Task: Look for space in Pilkhua, India from 12th  August, 2023 to 15th August, 2023 for 3 adults in price range Rs.12000 to Rs.16000. Place can be entire place with 2 bedrooms having 3 beds and 1 bathroom. Property type can be house, flat, guest house. Booking option can be shelf check-in. Required host language is English.
Action: Mouse moved to (352, 101)
Screenshot: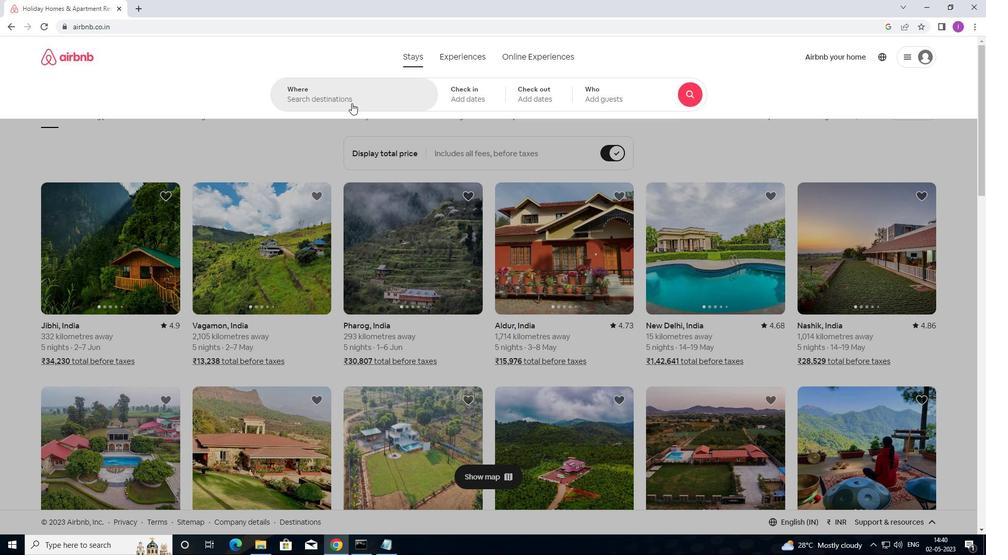 
Action: Mouse pressed left at (352, 101)
Screenshot: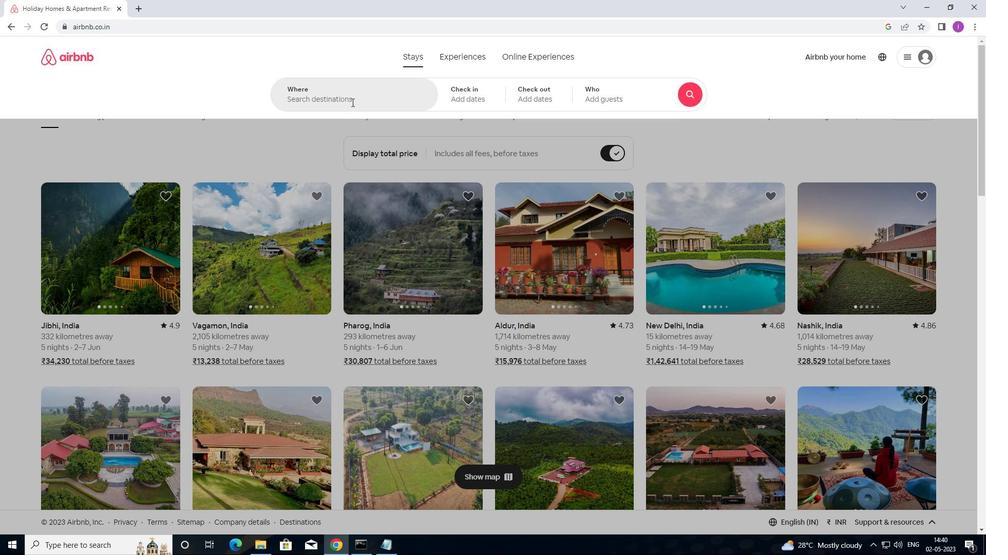 
Action: Mouse moved to (352, 115)
Screenshot: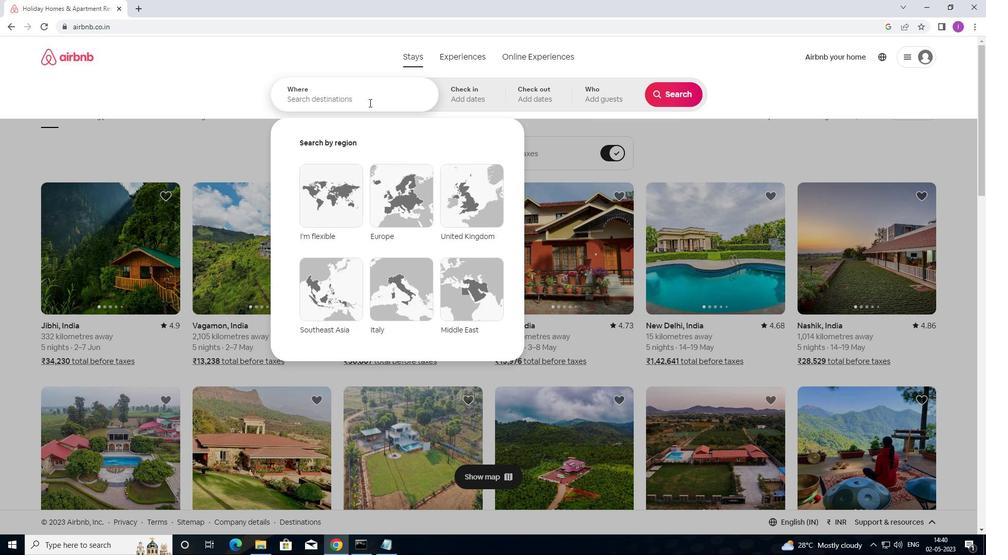 
Action: Key pressed <Key.shift>PILKHUA,<Key.shift><Key.shift><Key.shift><Key.shift><Key.shift><Key.shift><Key.shift><Key.shift><Key.shift><Key.shift><Key.shift><Key.shift>INDIA
Screenshot: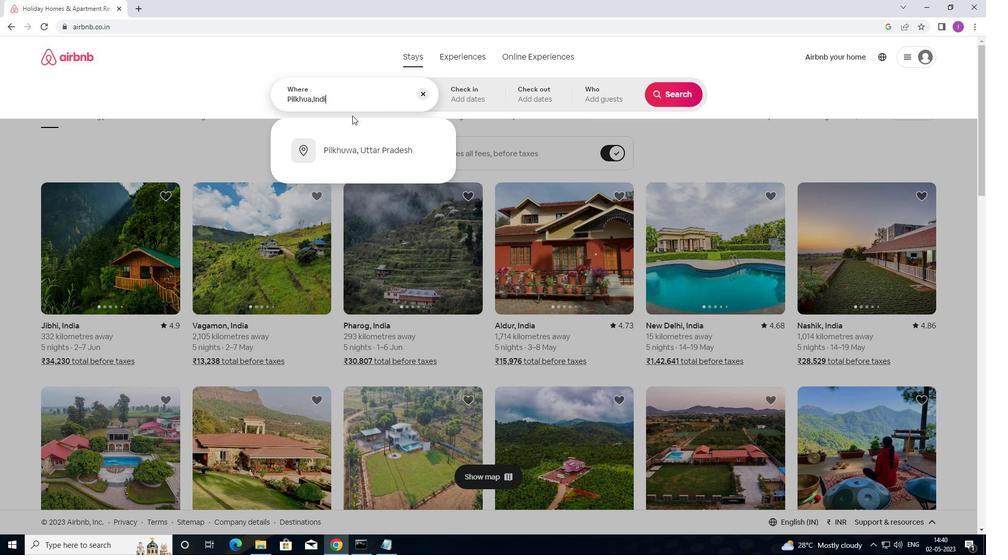 
Action: Mouse moved to (488, 99)
Screenshot: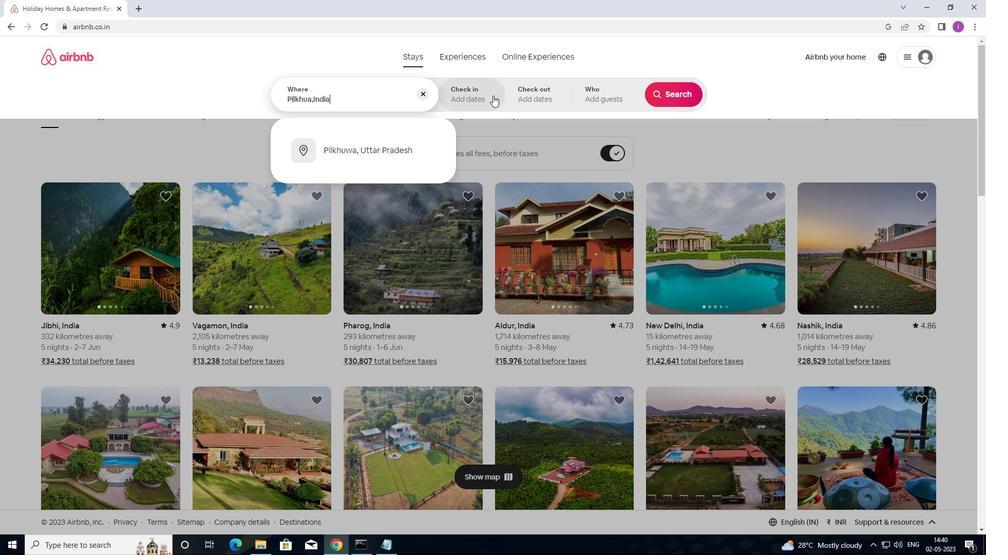 
Action: Mouse pressed left at (488, 99)
Screenshot: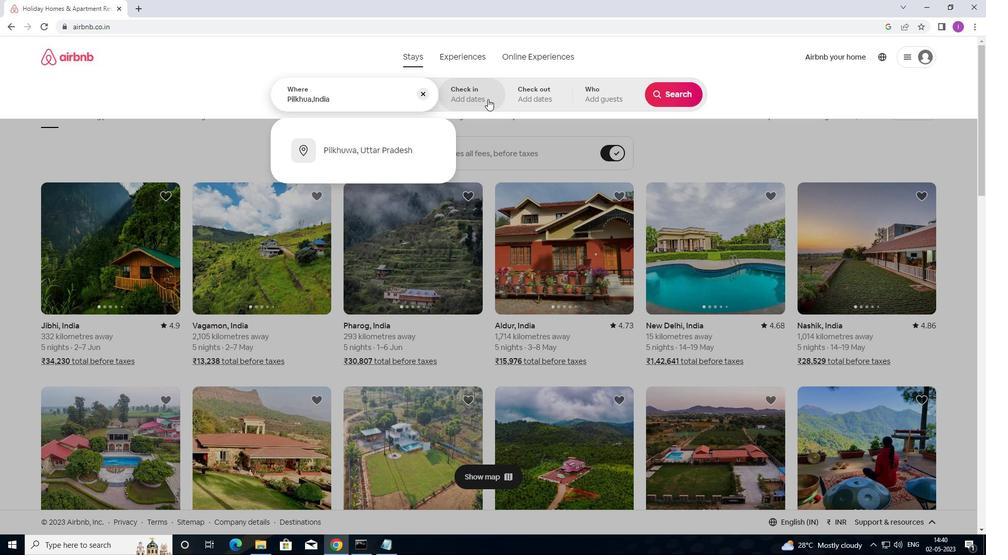 
Action: Mouse moved to (667, 161)
Screenshot: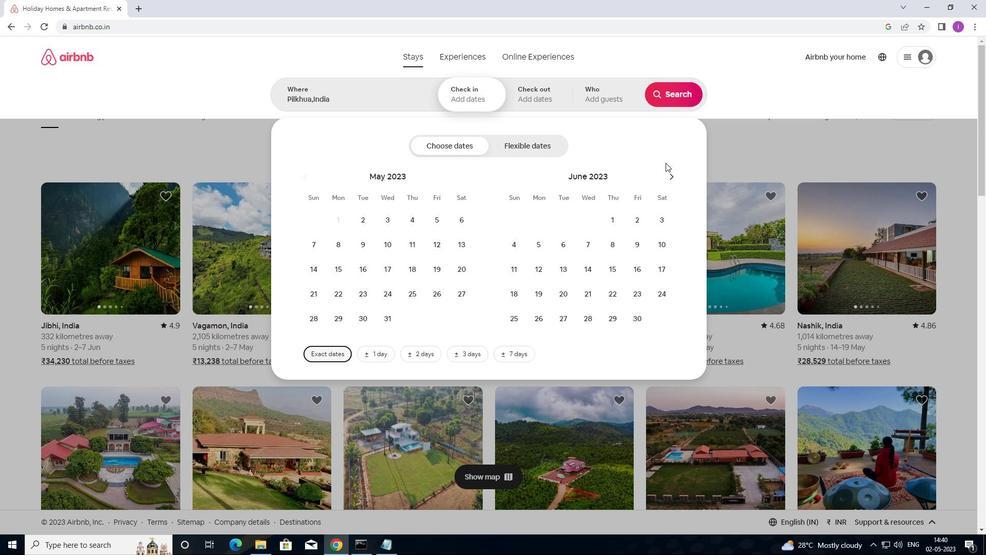 
Action: Mouse pressed left at (667, 161)
Screenshot: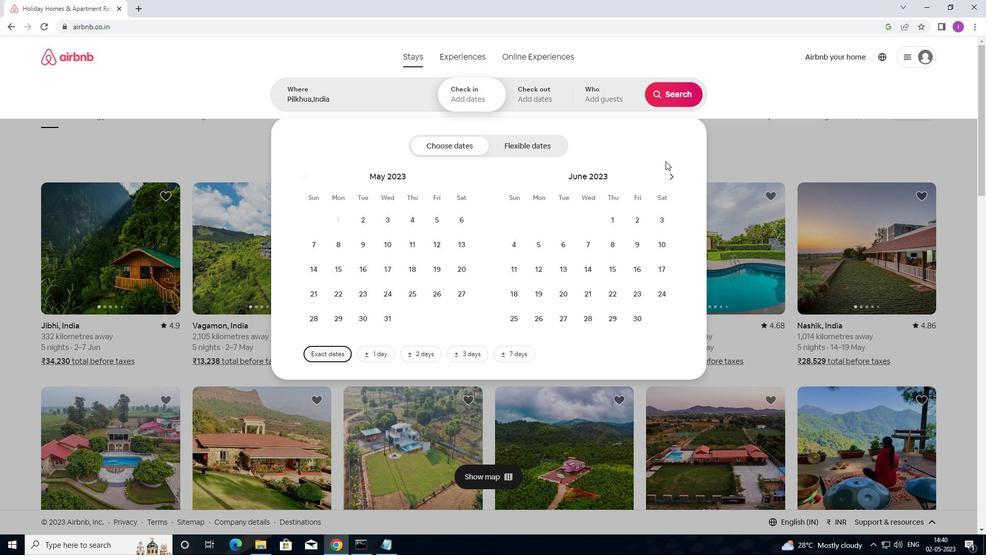 
Action: Mouse moved to (668, 175)
Screenshot: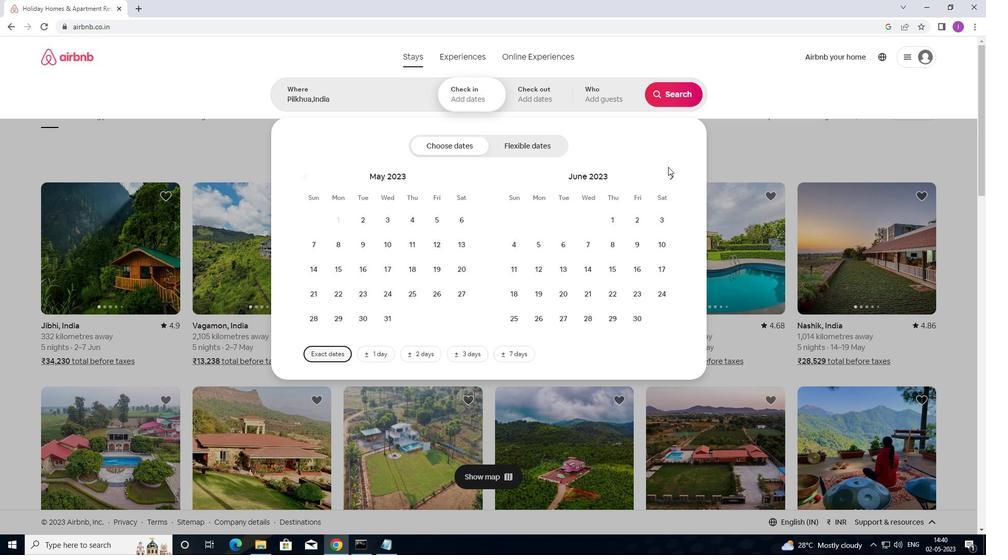 
Action: Mouse pressed left at (668, 175)
Screenshot: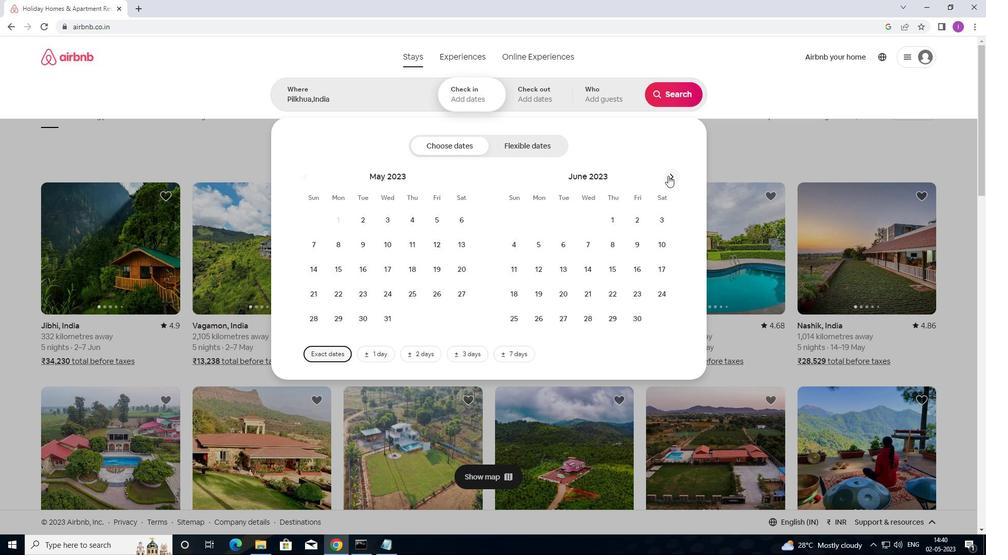 
Action: Mouse pressed left at (668, 175)
Screenshot: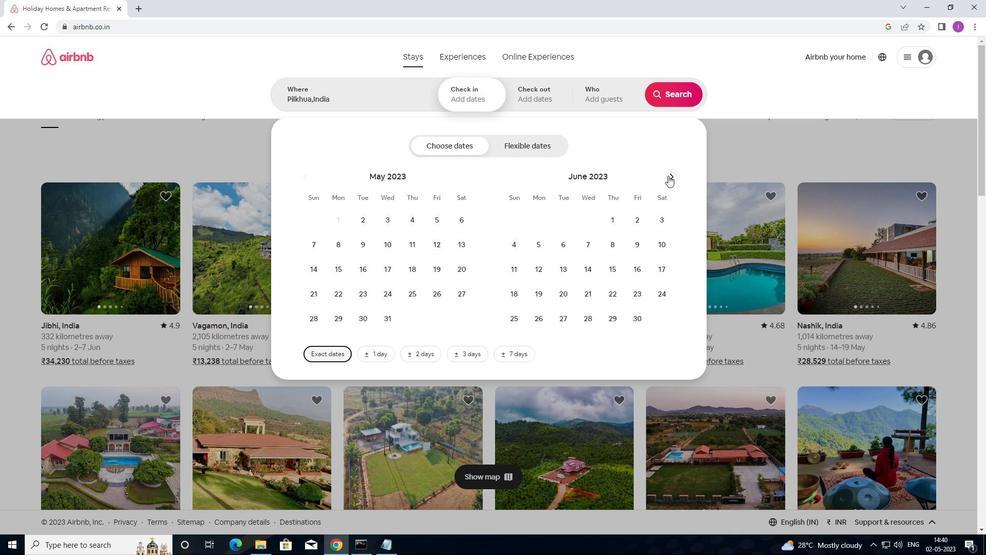 
Action: Mouse pressed left at (668, 175)
Screenshot: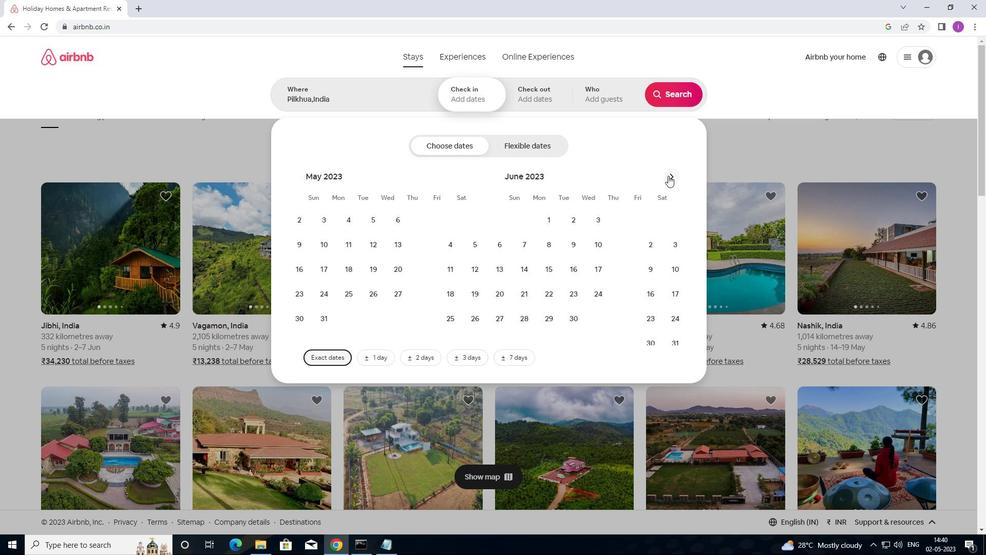 
Action: Mouse moved to (662, 242)
Screenshot: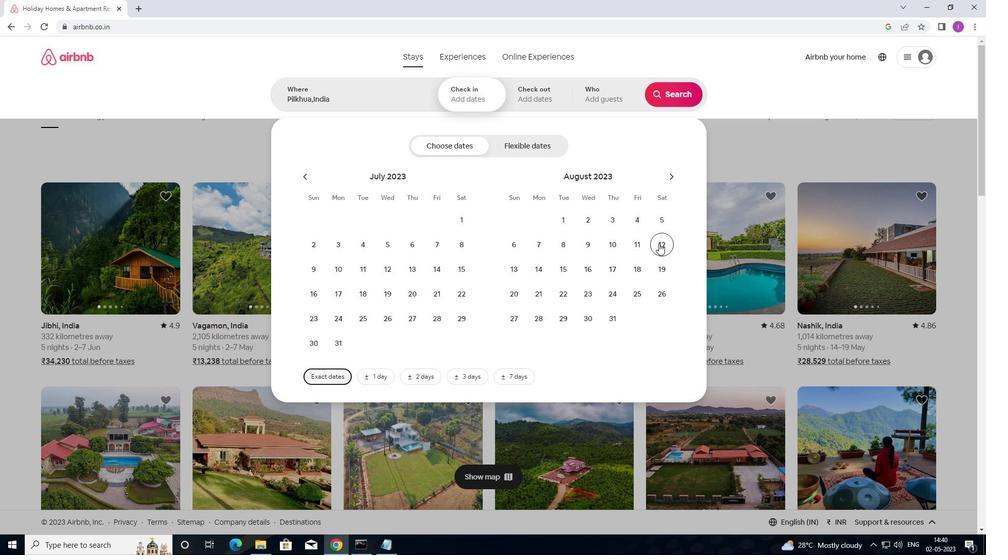 
Action: Mouse pressed left at (662, 242)
Screenshot: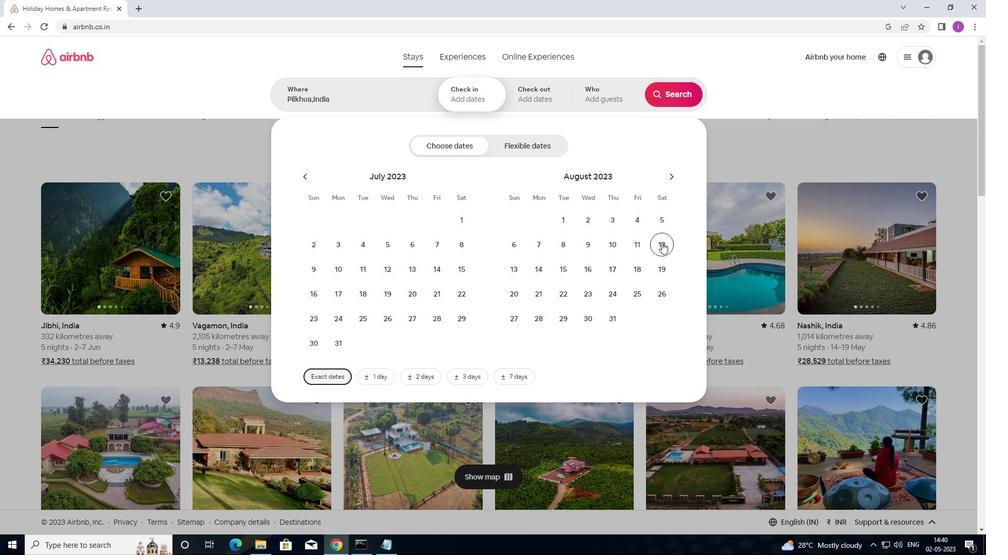 
Action: Mouse moved to (561, 268)
Screenshot: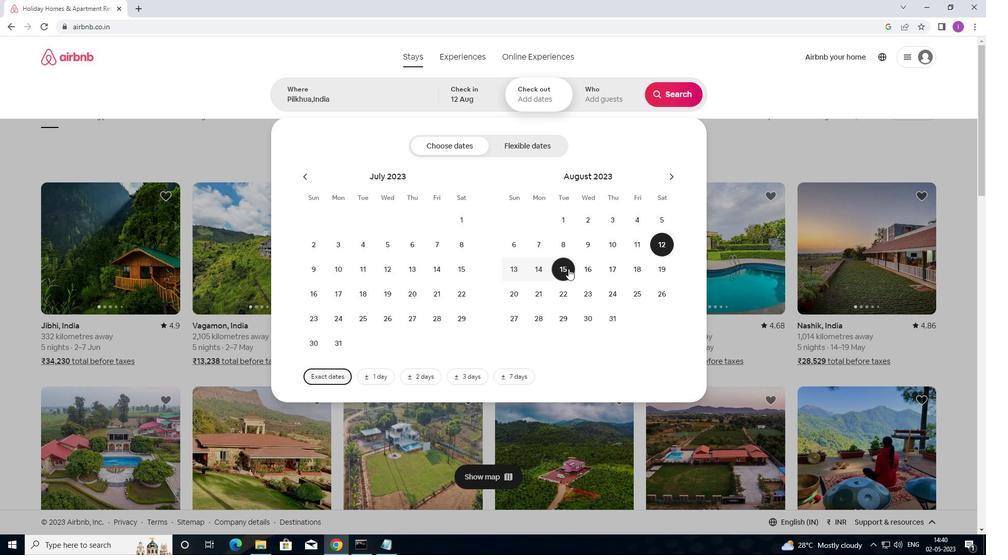 
Action: Mouse pressed left at (561, 268)
Screenshot: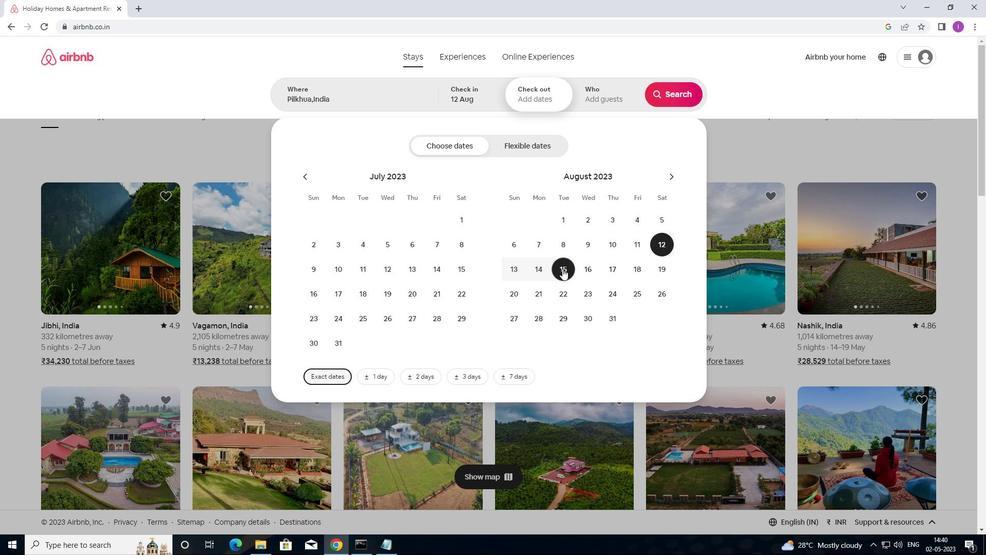 
Action: Mouse moved to (592, 95)
Screenshot: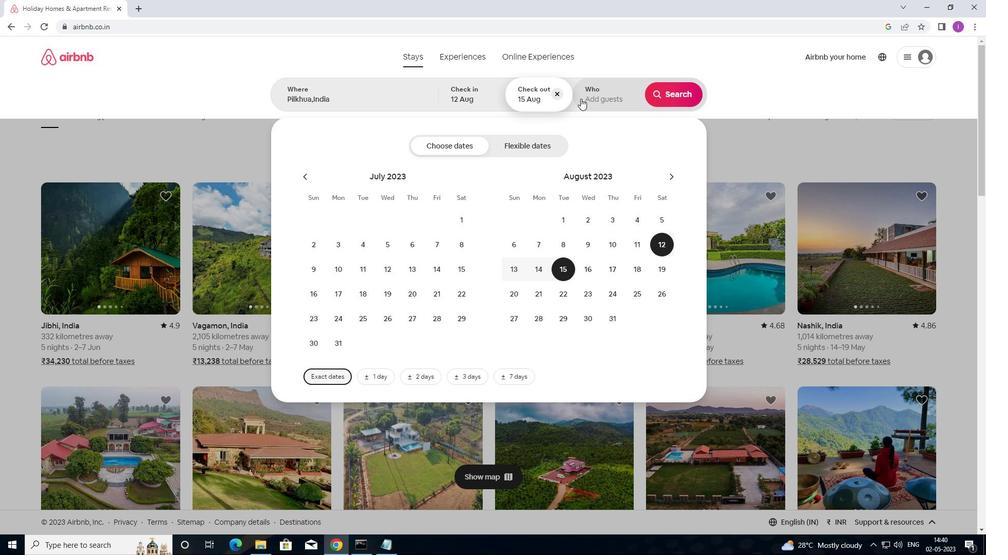 
Action: Mouse pressed left at (592, 95)
Screenshot: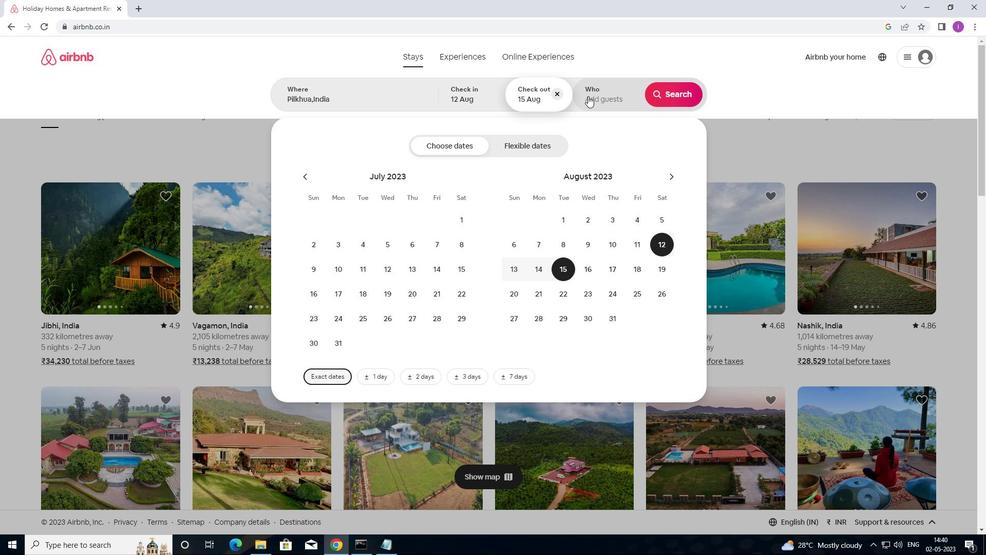 
Action: Mouse moved to (681, 147)
Screenshot: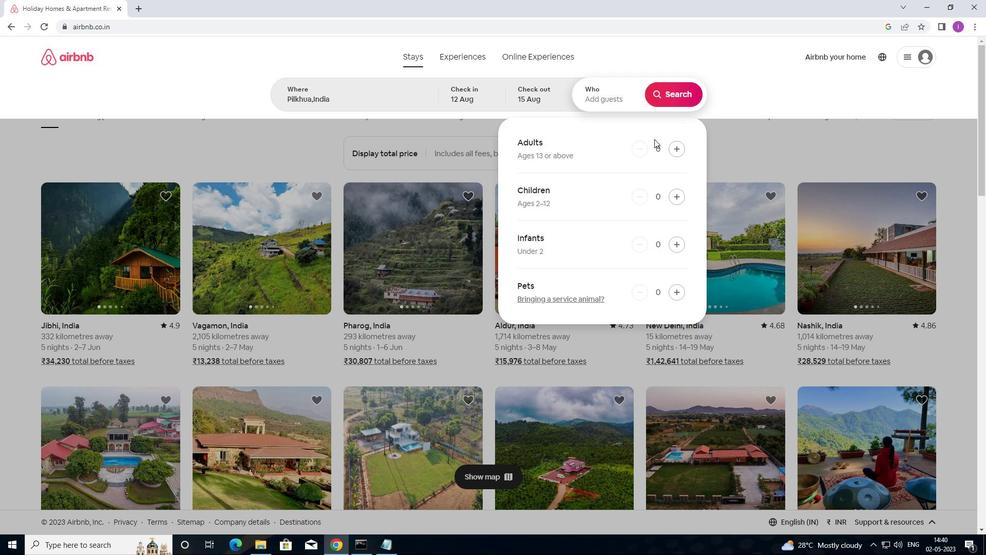 
Action: Mouse pressed left at (681, 147)
Screenshot: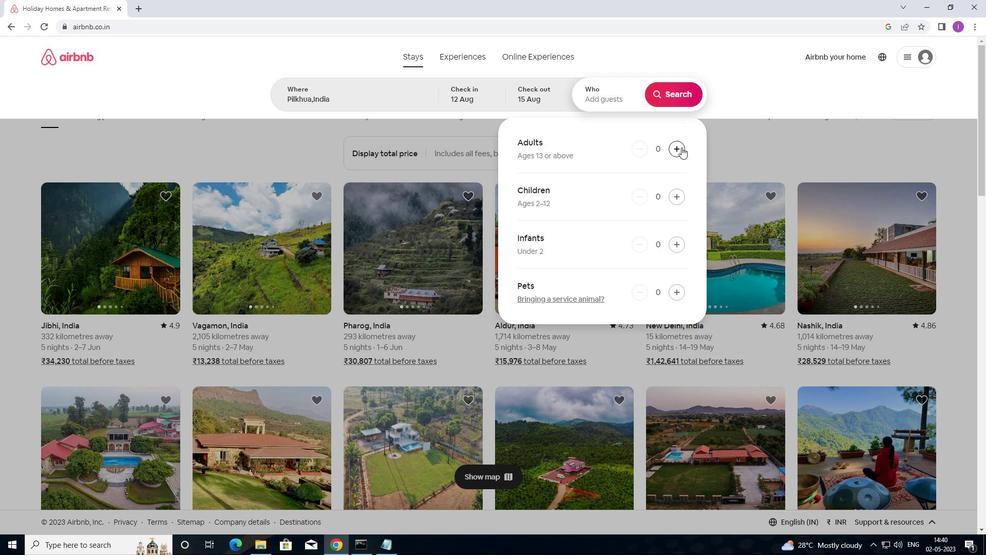 
Action: Mouse pressed left at (681, 147)
Screenshot: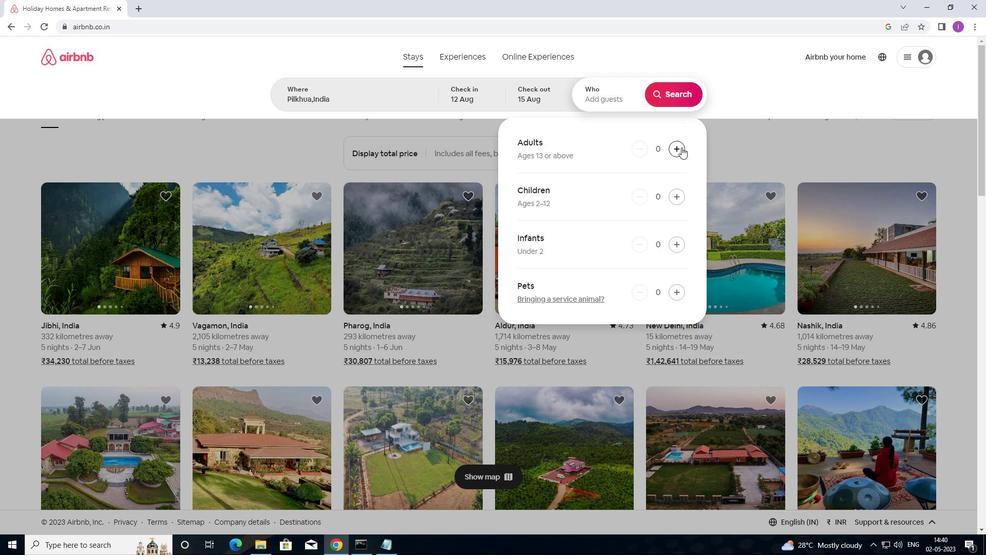 
Action: Mouse pressed left at (681, 147)
Screenshot: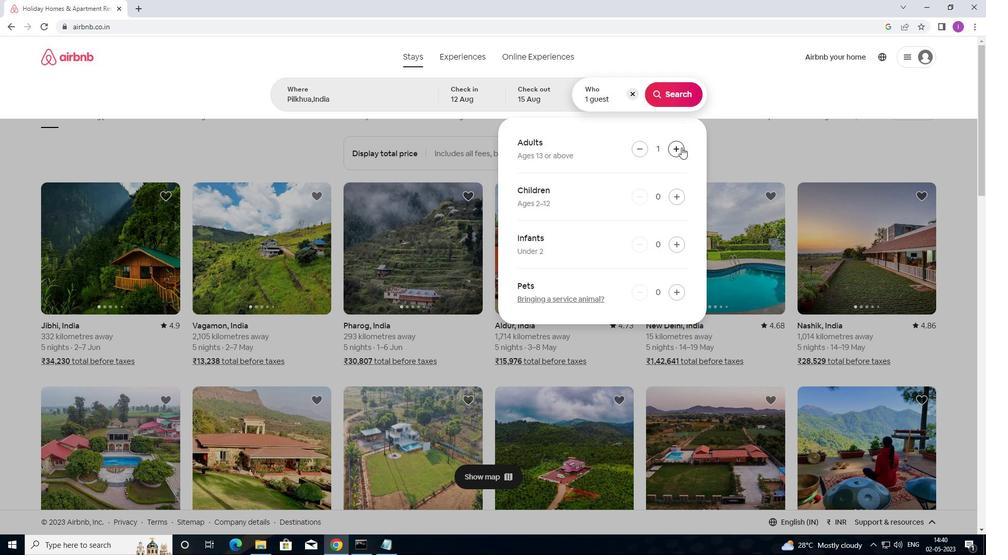 
Action: Mouse moved to (677, 95)
Screenshot: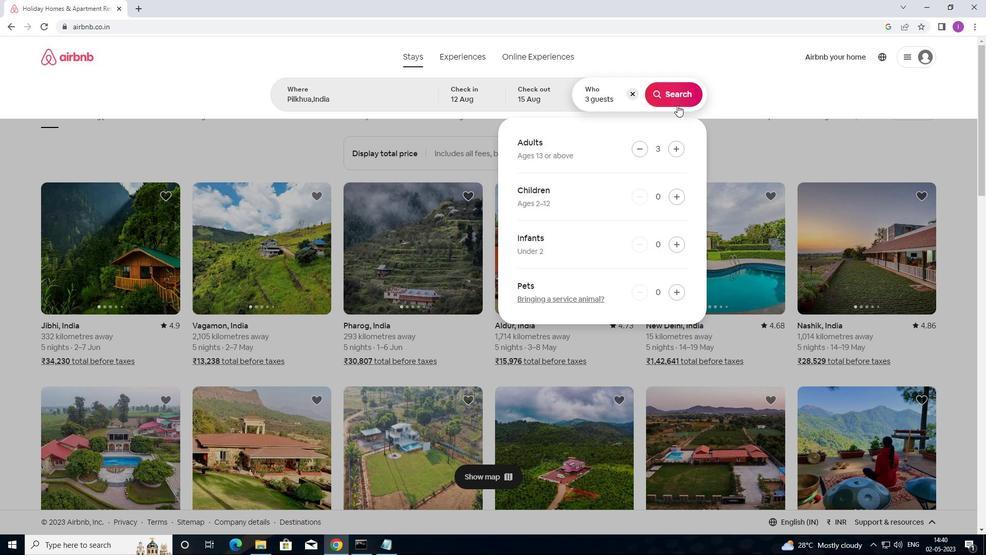
Action: Mouse pressed left at (677, 95)
Screenshot: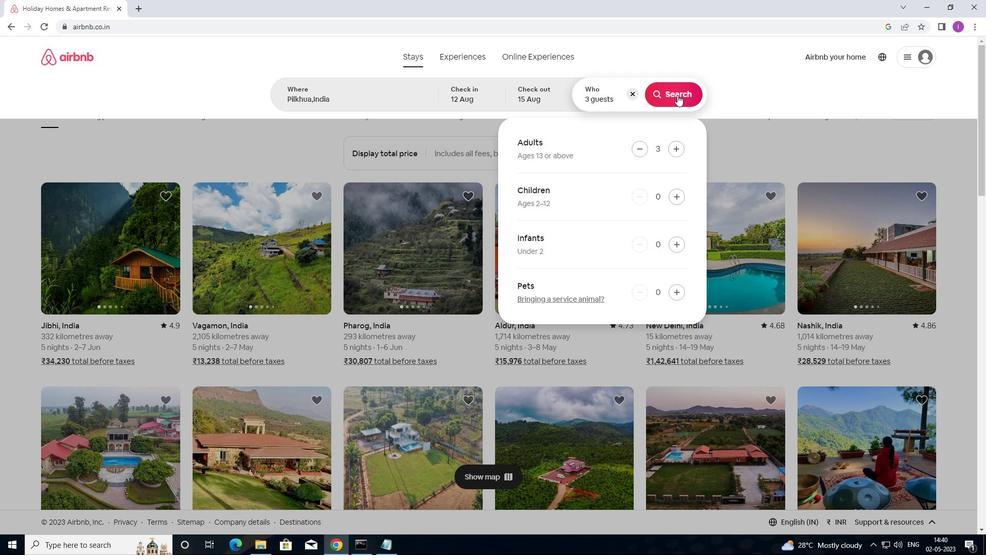 
Action: Mouse moved to (952, 92)
Screenshot: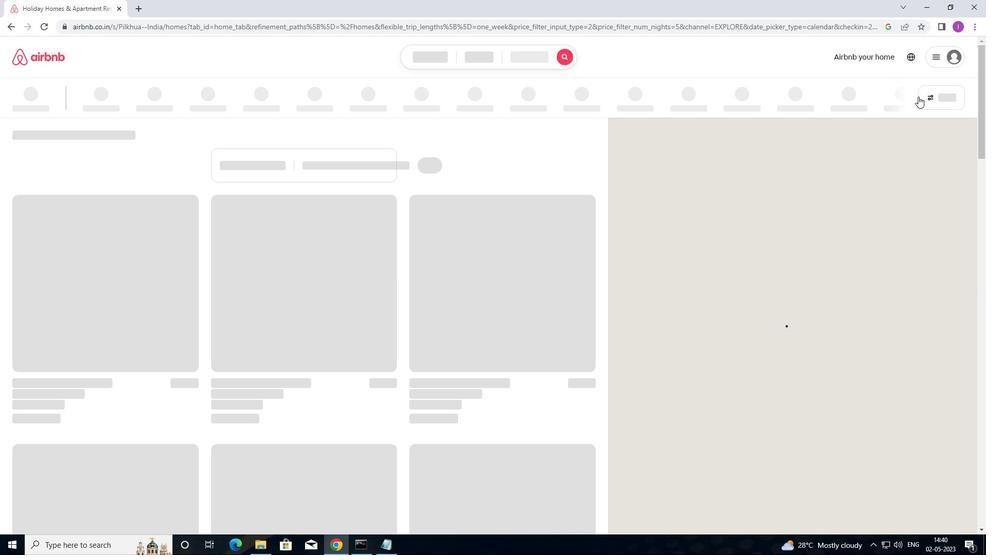 
Action: Mouse pressed left at (952, 92)
Screenshot: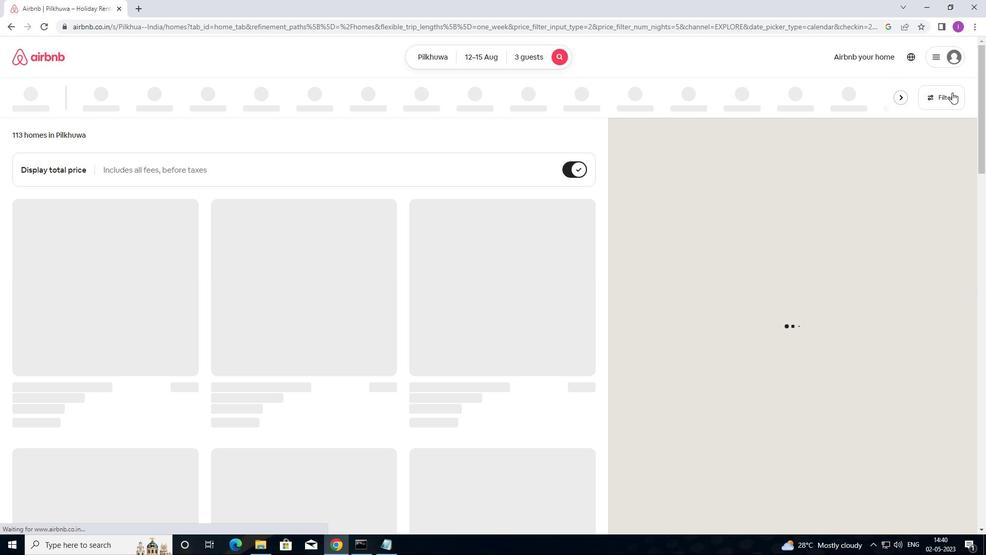 
Action: Mouse moved to (938, 101)
Screenshot: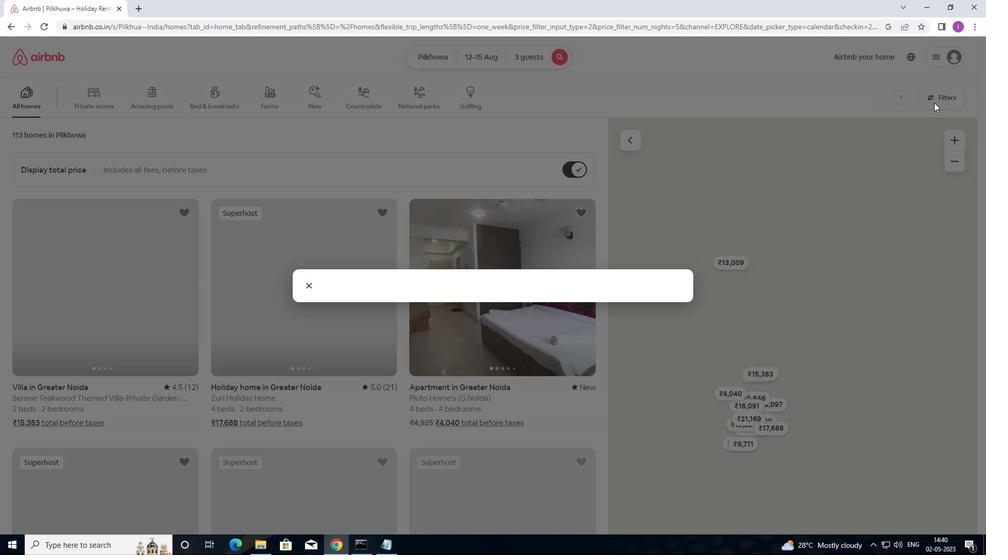 
Action: Mouse pressed left at (938, 101)
Screenshot: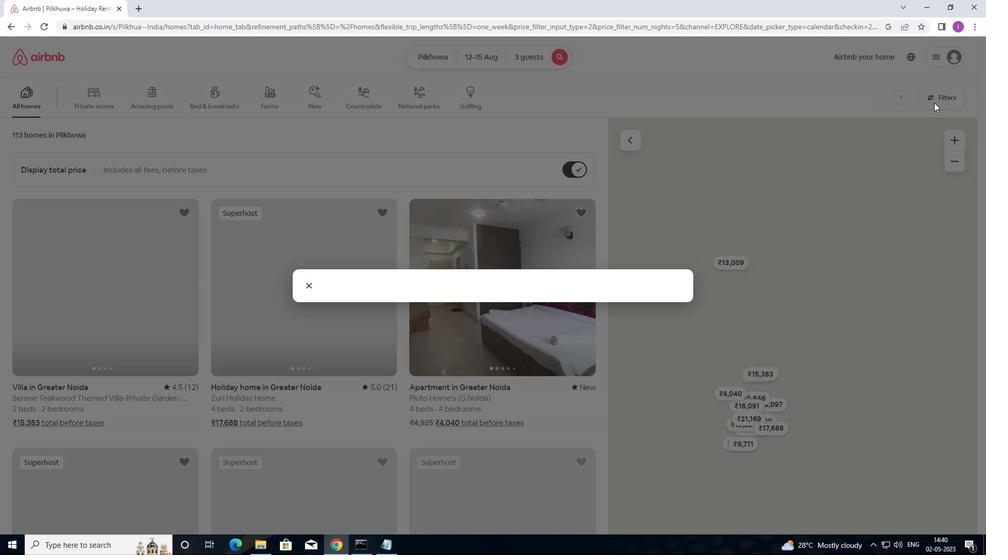 
Action: Mouse moved to (929, 96)
Screenshot: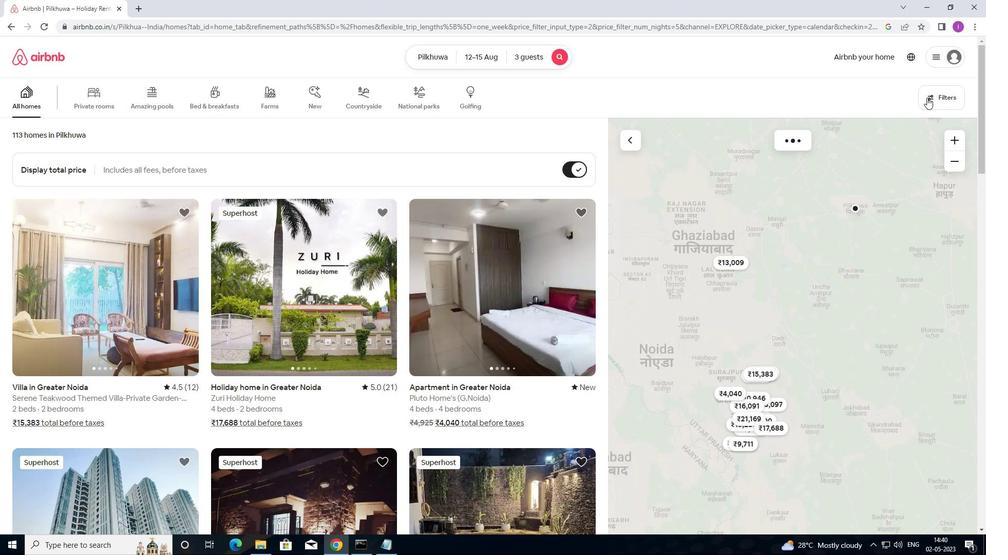 
Action: Mouse pressed left at (929, 96)
Screenshot: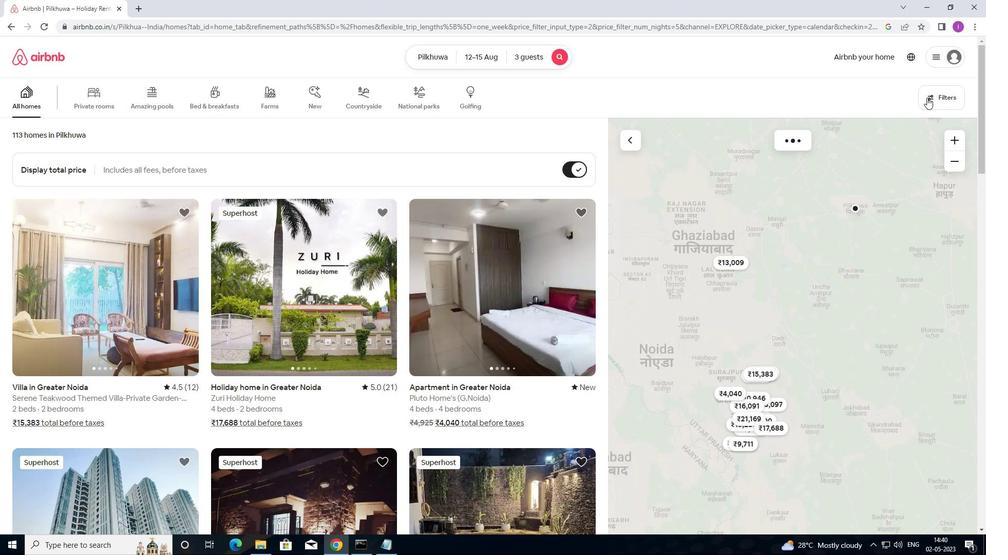 
Action: Mouse moved to (390, 229)
Screenshot: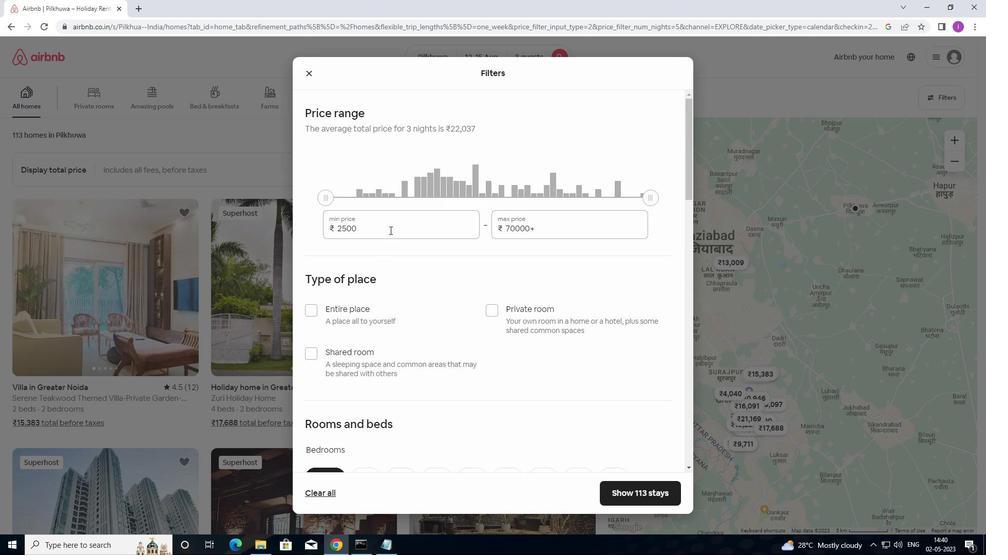 
Action: Mouse pressed left at (390, 229)
Screenshot: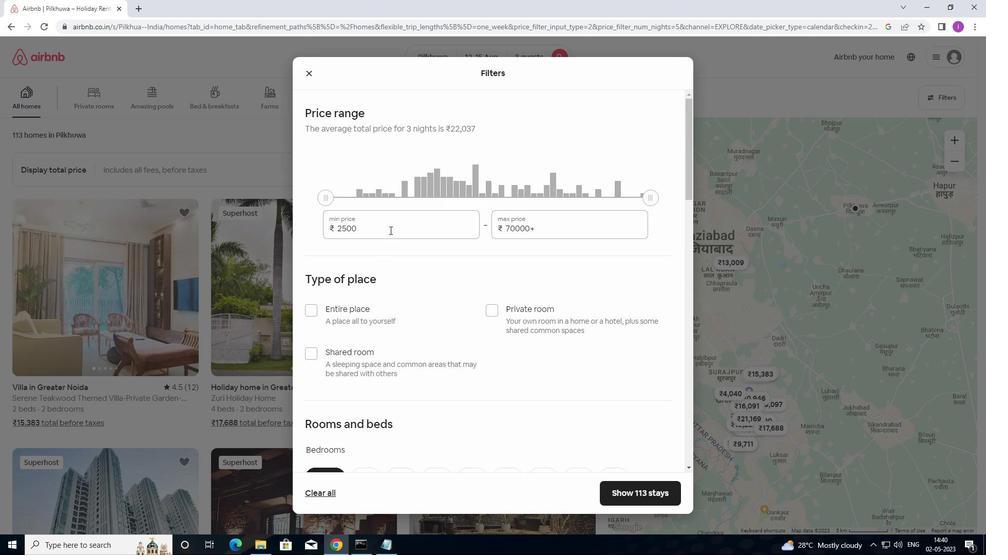 
Action: Mouse moved to (415, 225)
Screenshot: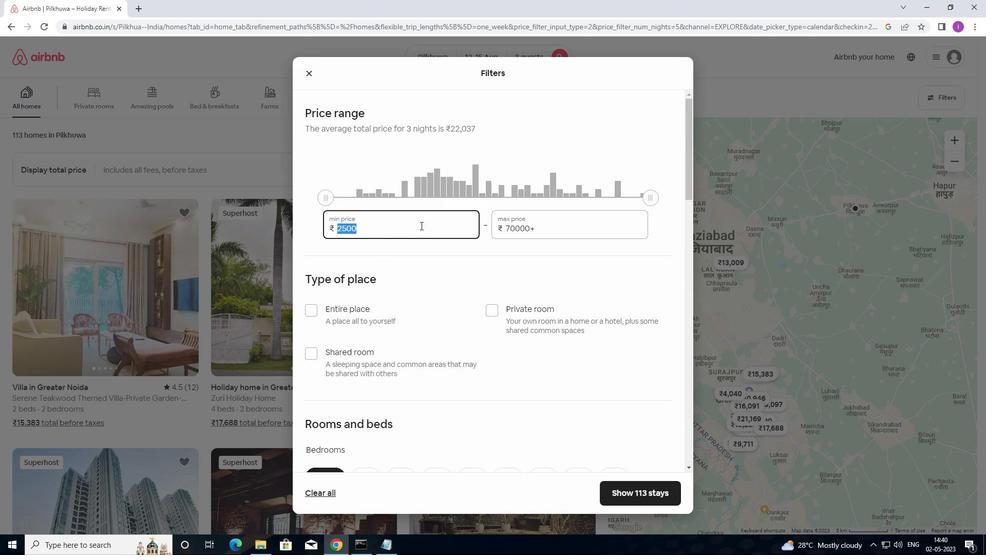 
Action: Key pressed 1
Screenshot: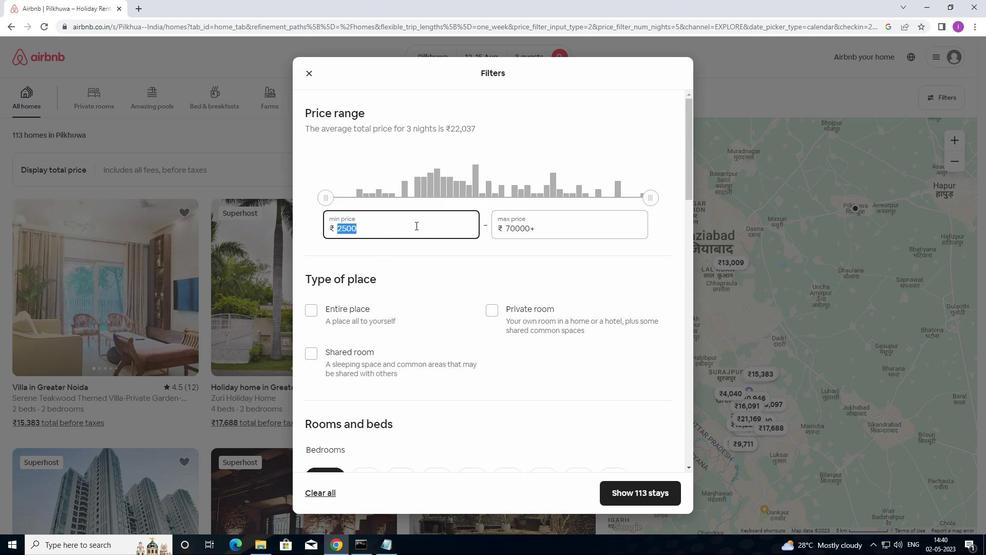 
Action: Mouse moved to (415, 225)
Screenshot: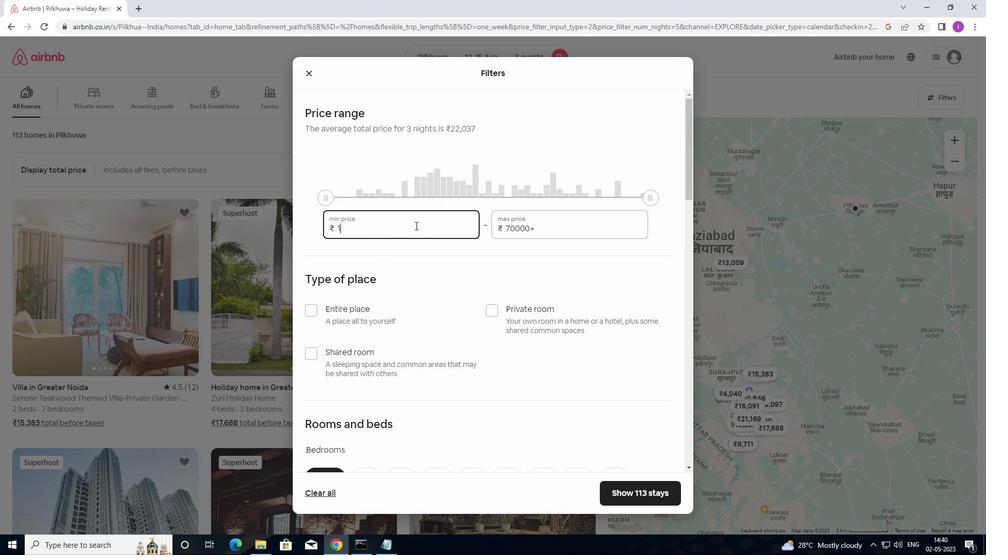 
Action: Key pressed 2
Screenshot: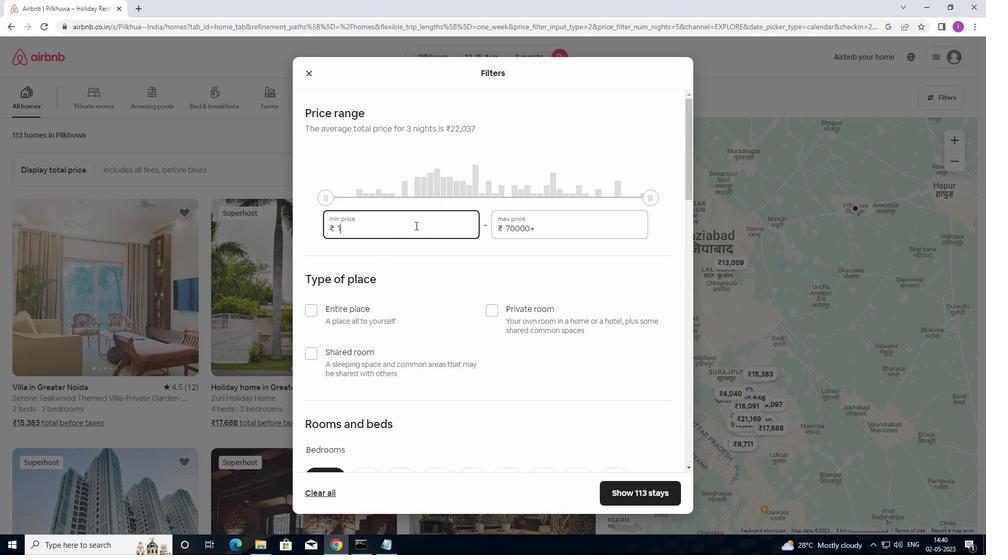 
Action: Mouse moved to (422, 225)
Screenshot: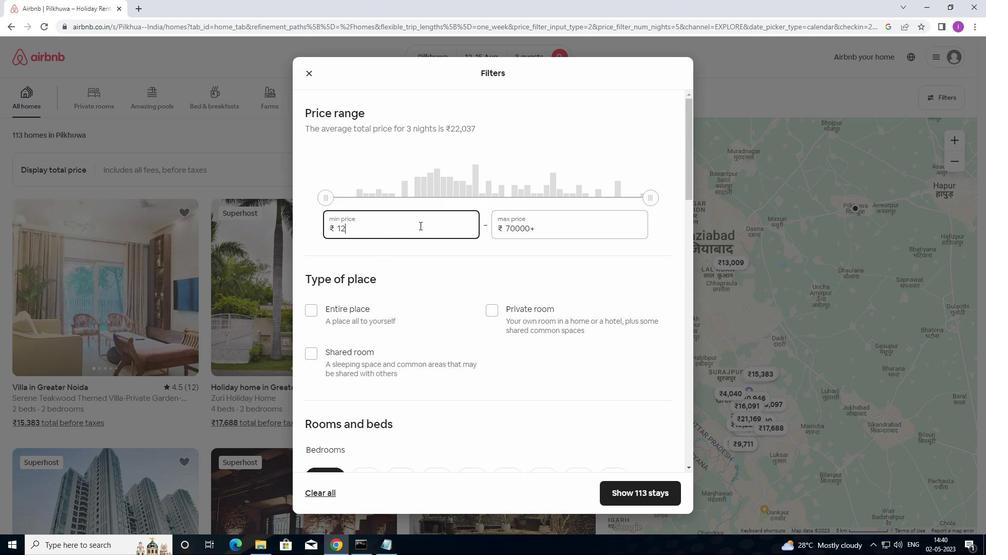 
Action: Key pressed 0
Screenshot: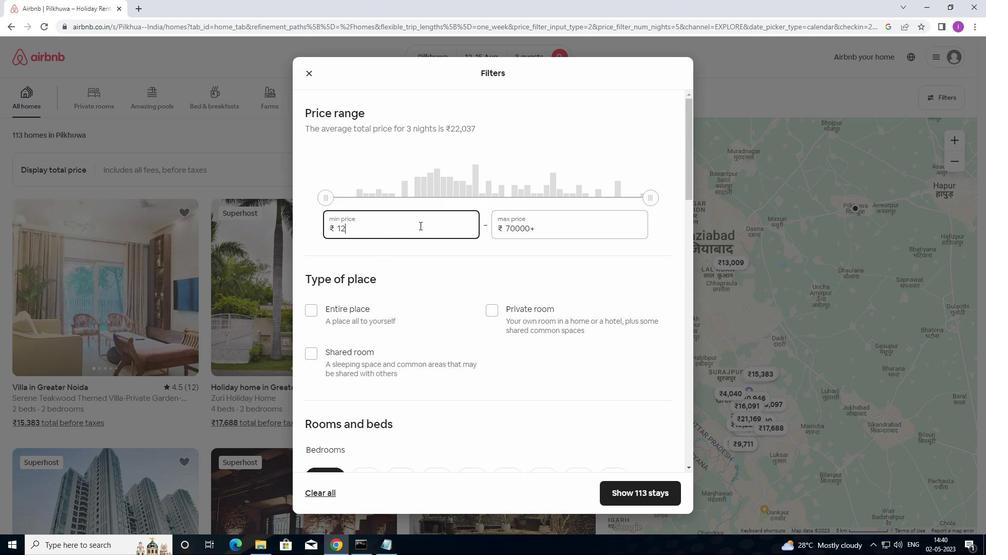 
Action: Mouse moved to (424, 226)
Screenshot: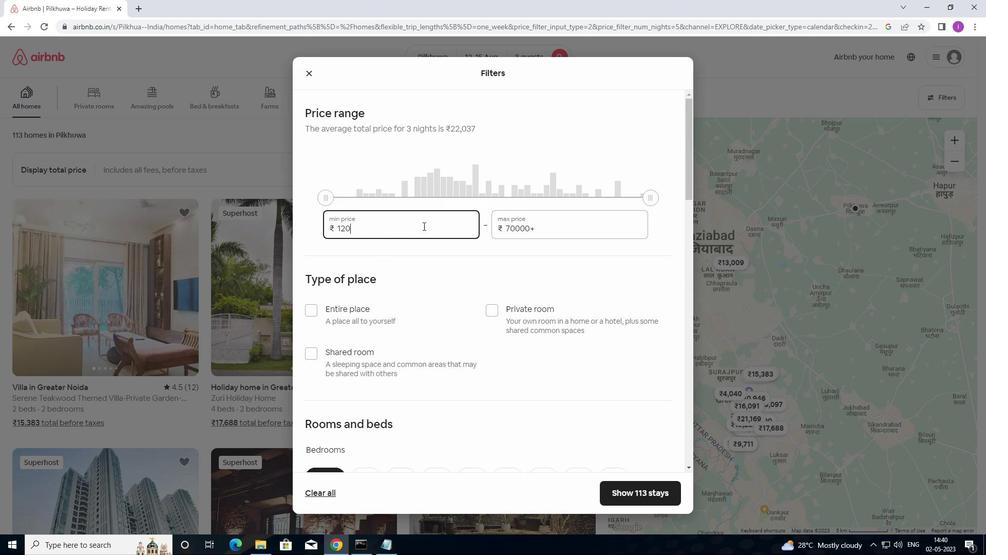 
Action: Key pressed 0
Screenshot: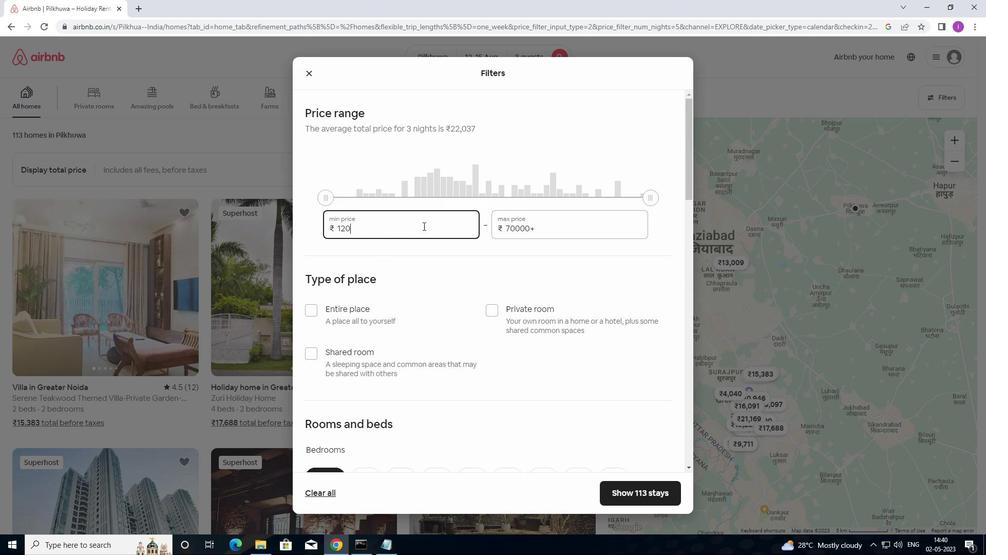 
Action: Mouse moved to (425, 226)
Screenshot: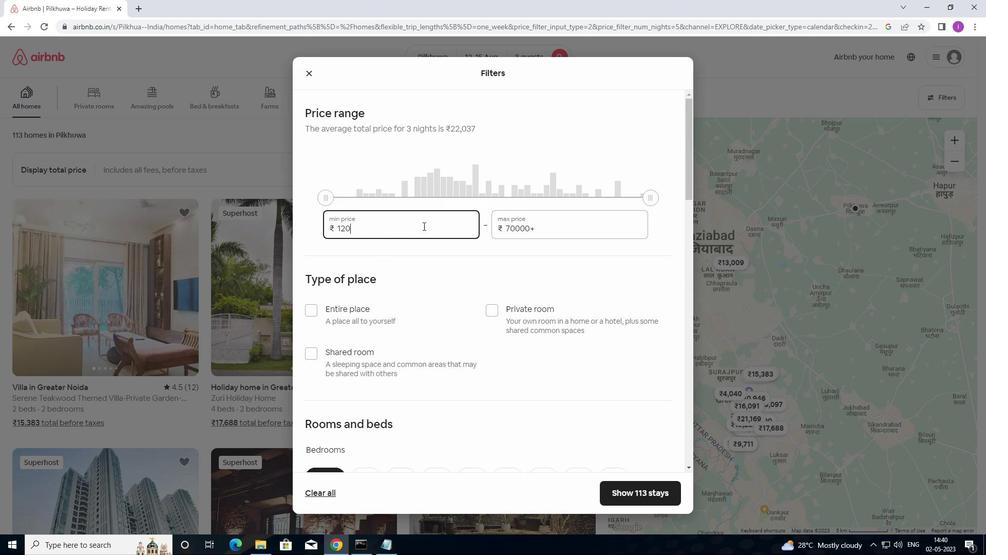 
Action: Key pressed 0
Screenshot: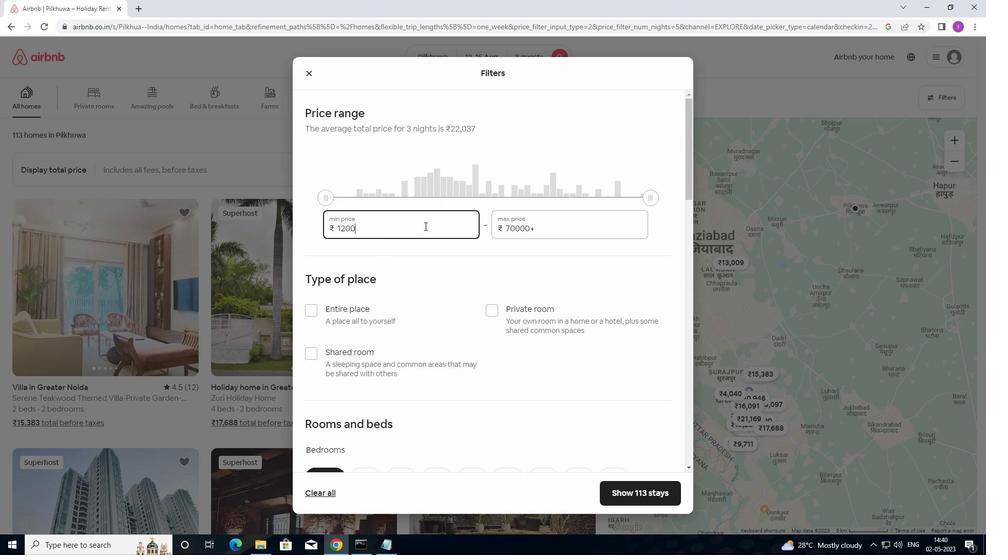 
Action: Mouse moved to (543, 227)
Screenshot: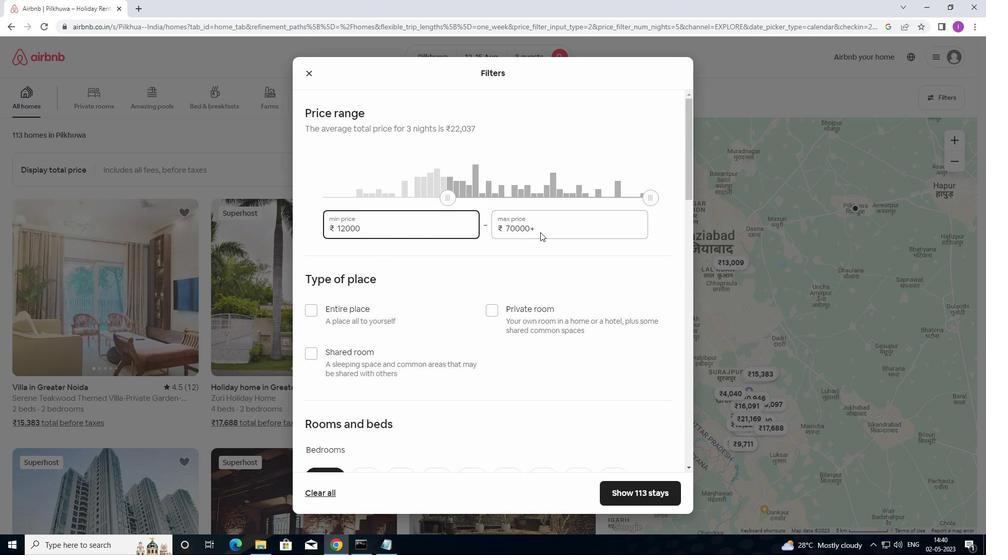 
Action: Mouse pressed left at (543, 227)
Screenshot: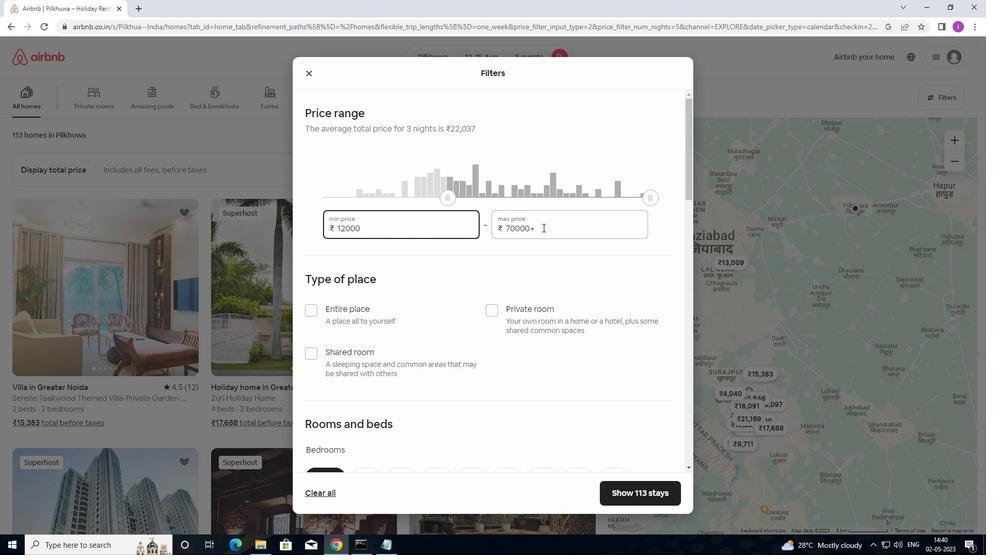 
Action: Mouse moved to (520, 228)
Screenshot: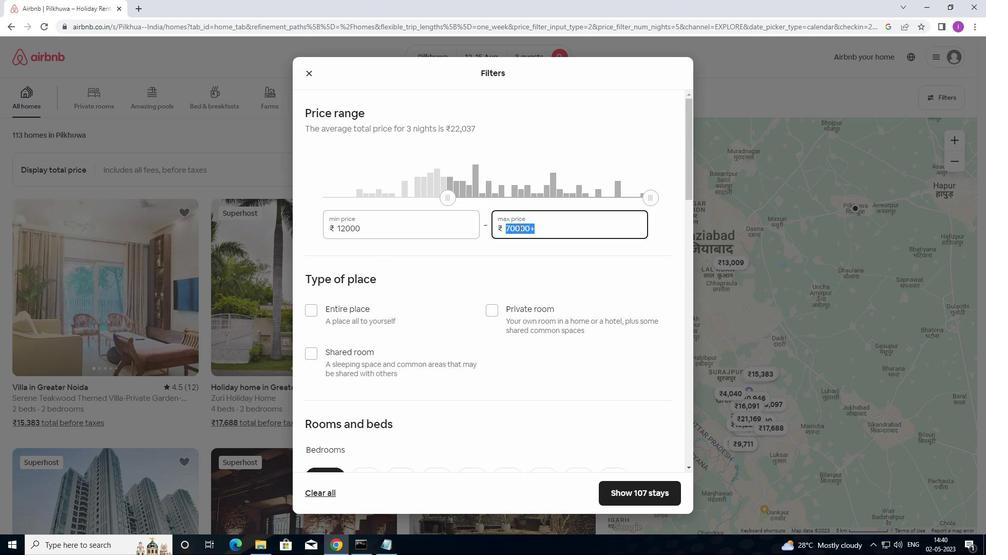 
Action: Key pressed 16000
Screenshot: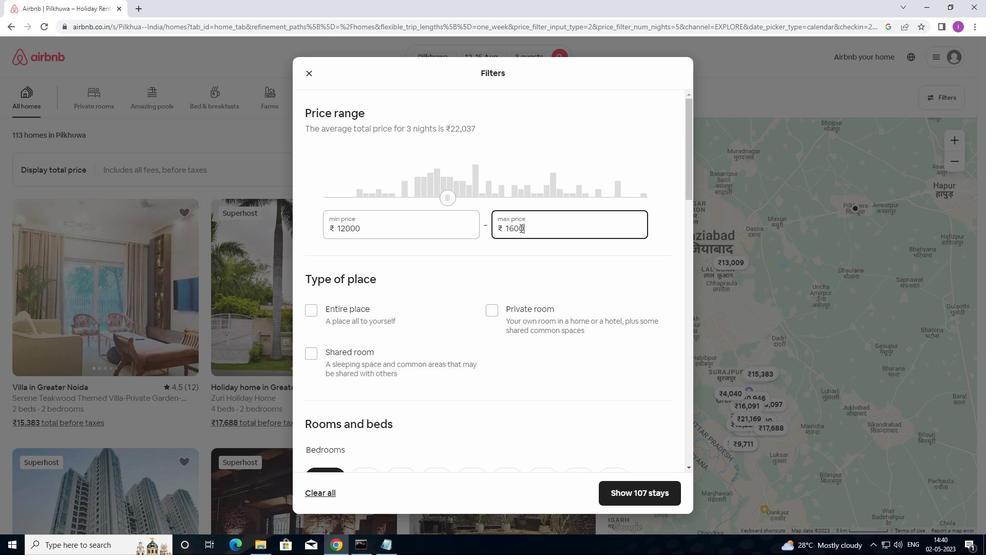 
Action: Mouse moved to (429, 312)
Screenshot: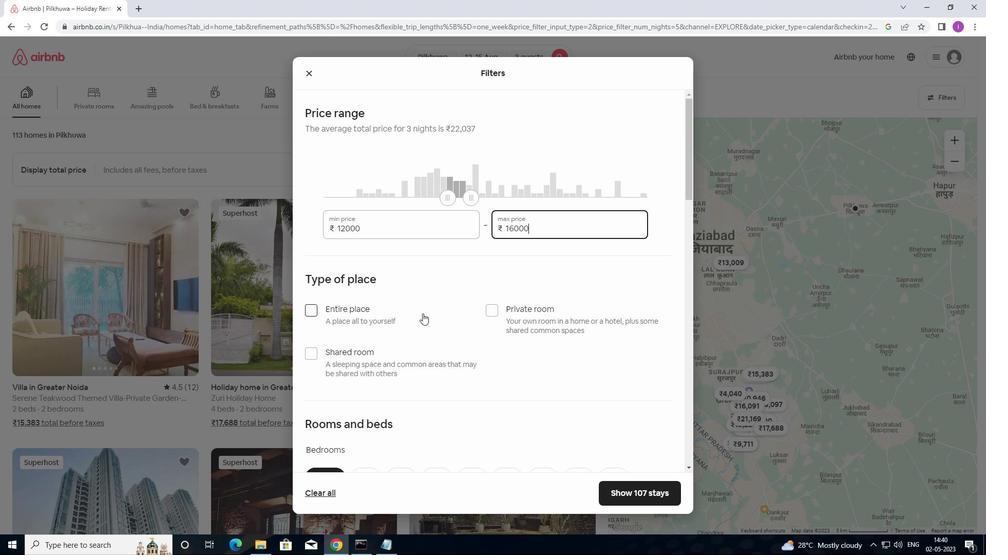 
Action: Mouse scrolled (429, 312) with delta (0, 0)
Screenshot: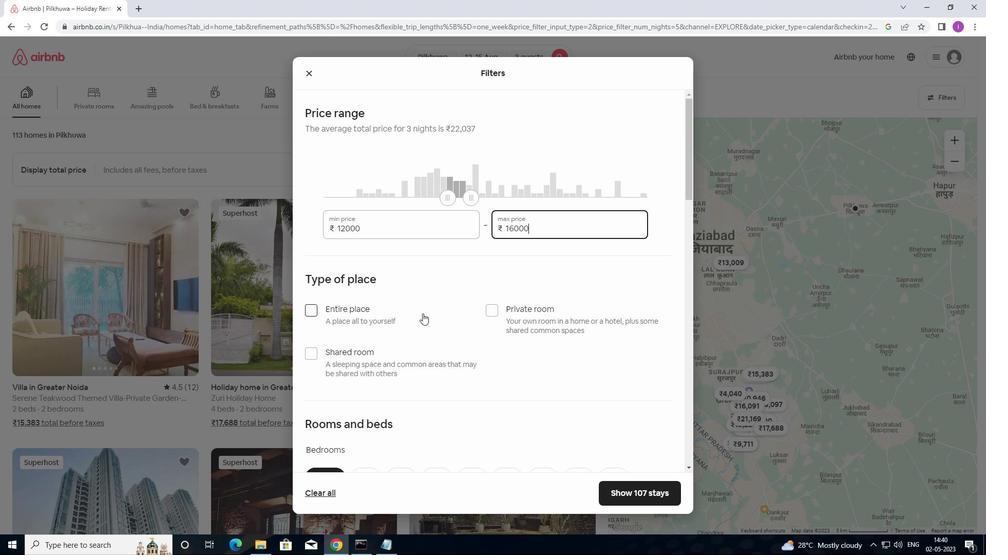 
Action: Mouse moved to (309, 259)
Screenshot: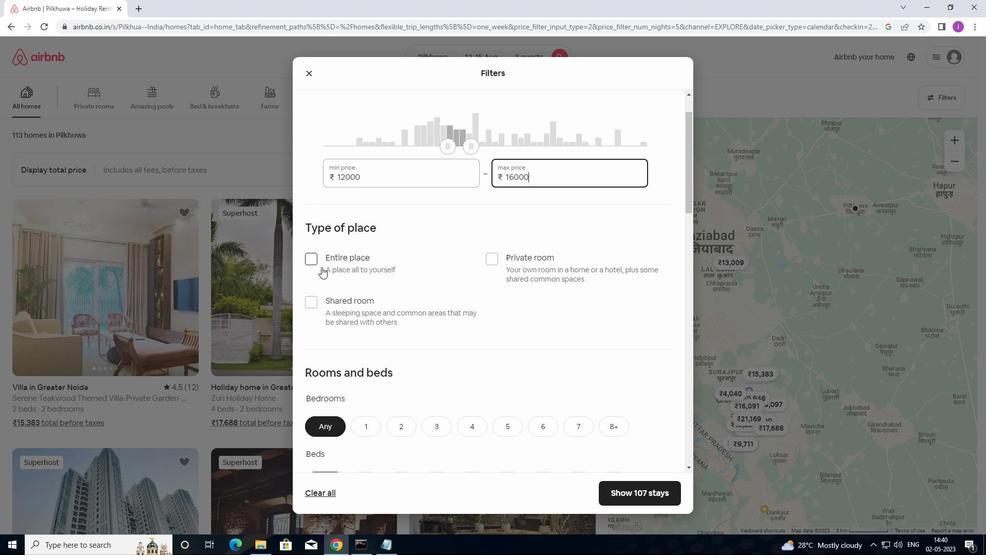 
Action: Mouse pressed left at (309, 259)
Screenshot: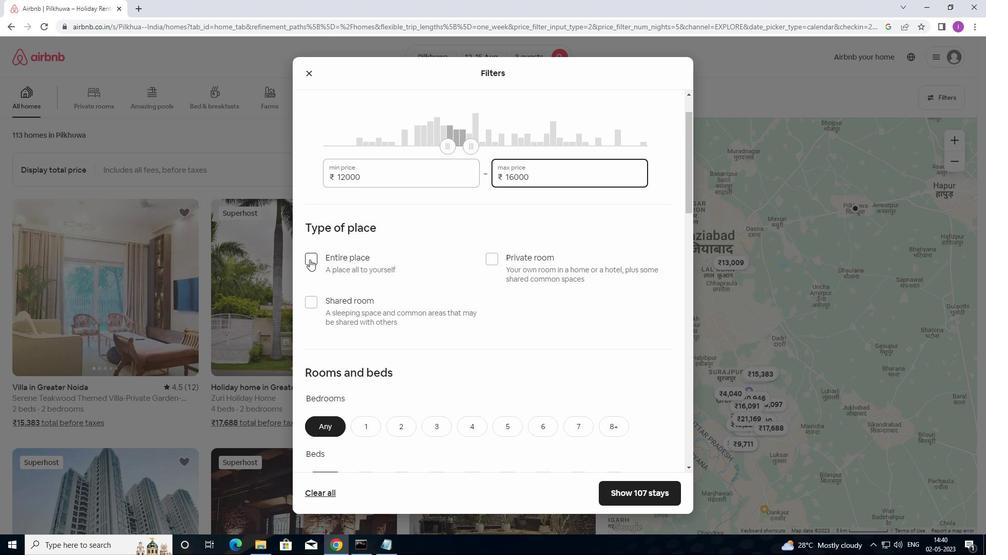 
Action: Mouse moved to (397, 299)
Screenshot: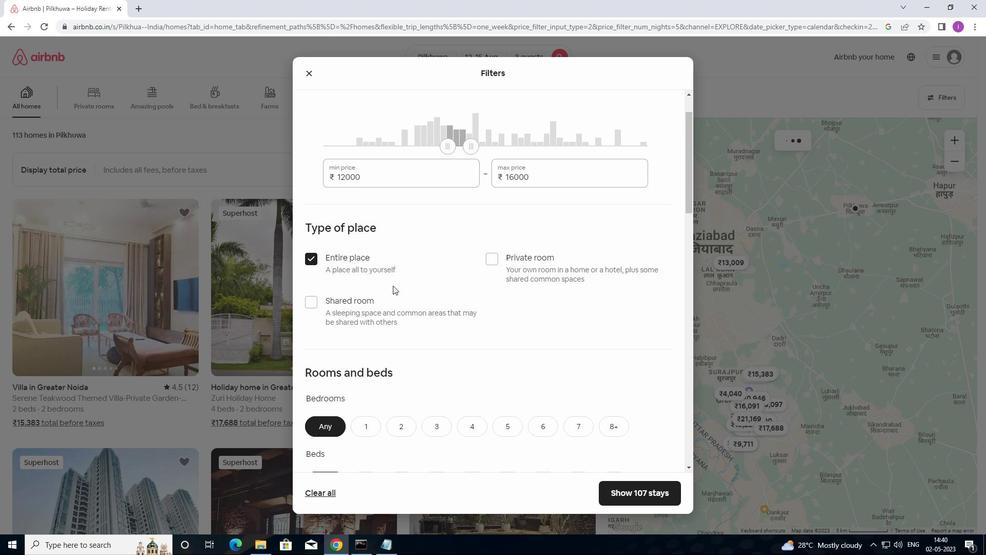 
Action: Mouse scrolled (397, 299) with delta (0, 0)
Screenshot: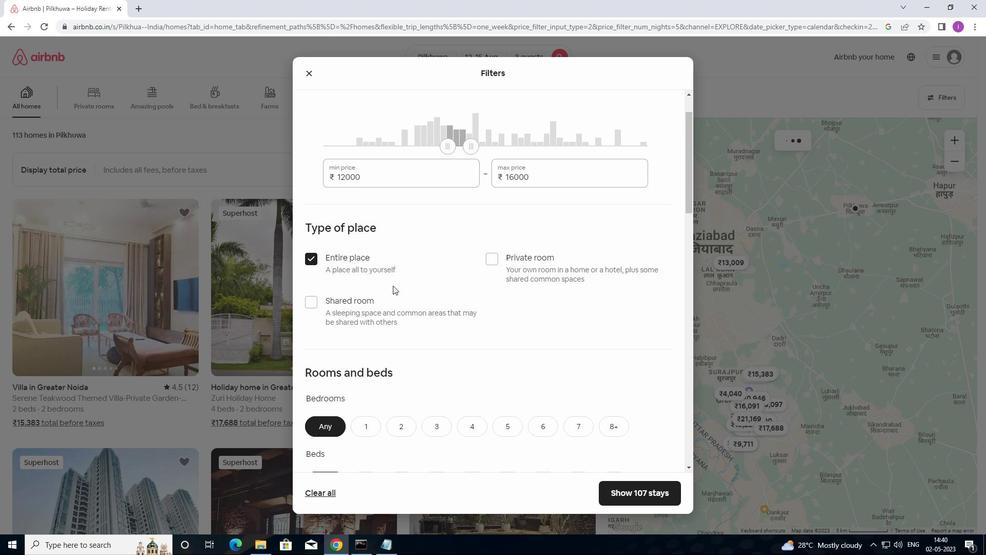 
Action: Mouse moved to (398, 303)
Screenshot: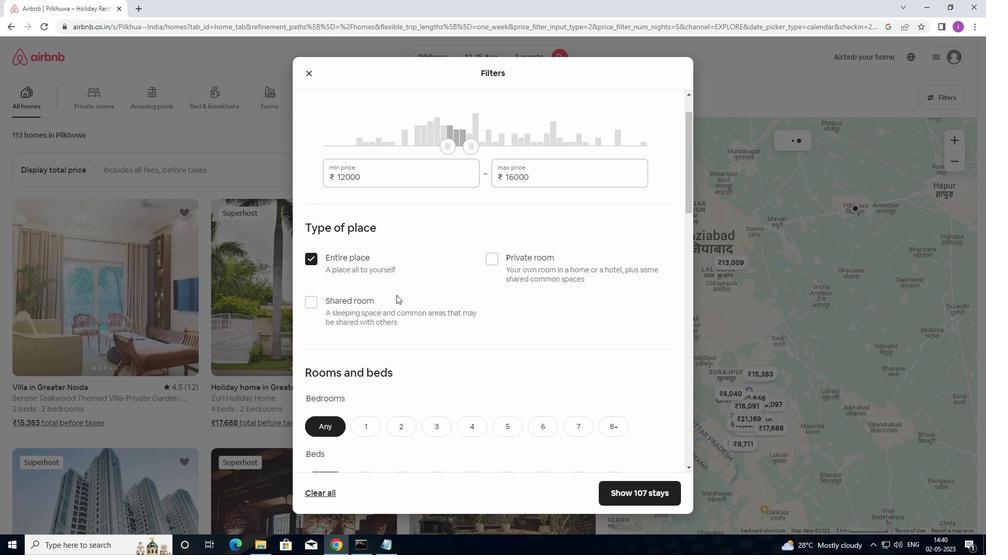 
Action: Mouse scrolled (398, 302) with delta (0, 0)
Screenshot: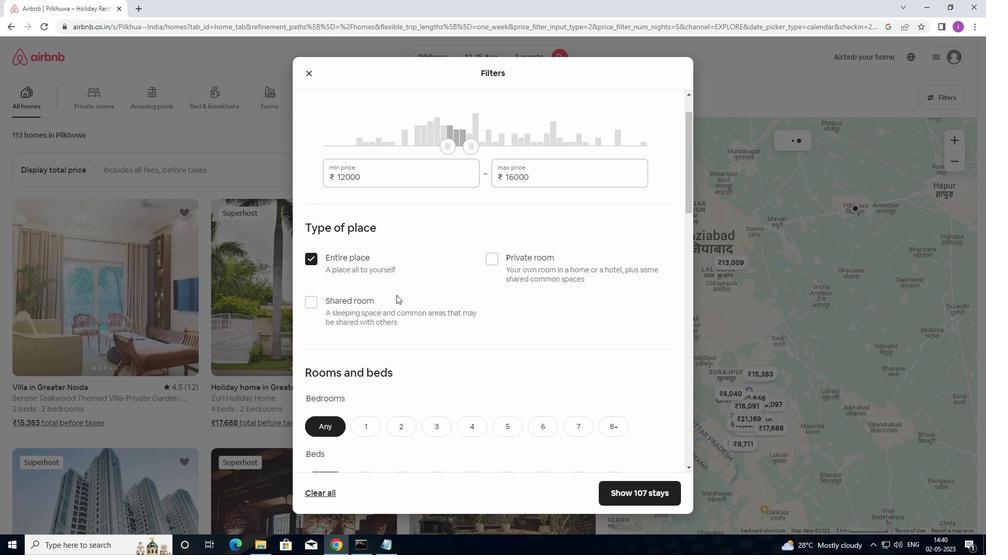 
Action: Mouse scrolled (398, 302) with delta (0, 0)
Screenshot: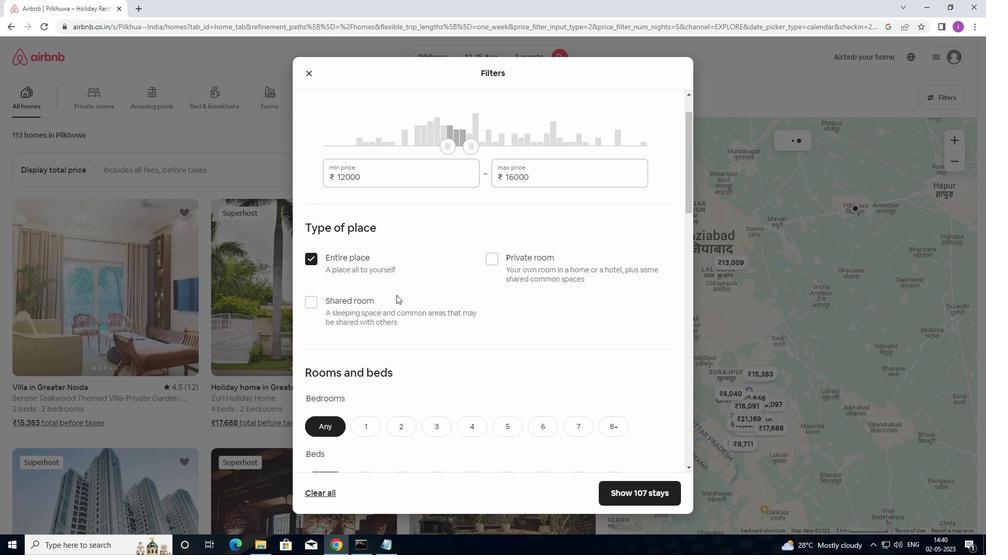 
Action: Mouse scrolled (398, 302) with delta (0, 0)
Screenshot: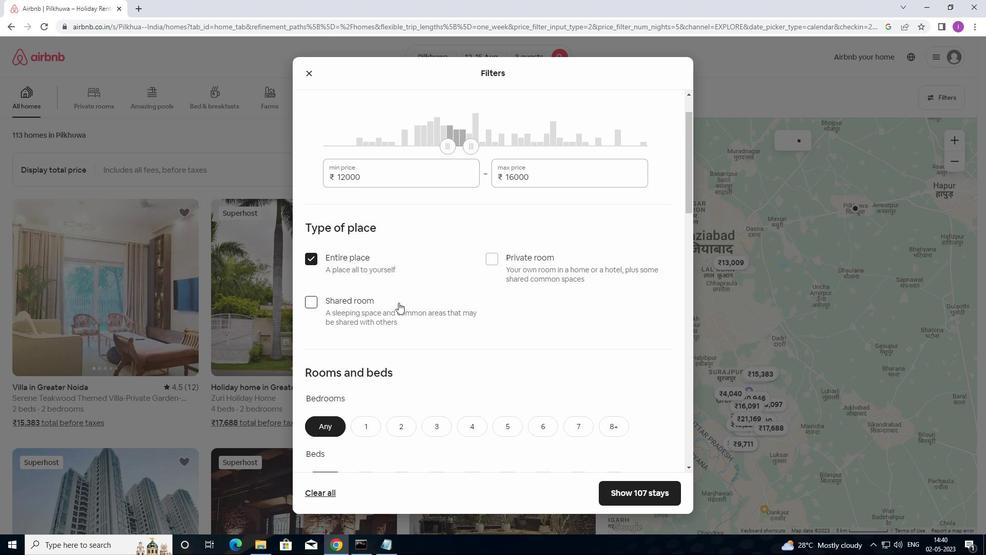 
Action: Mouse moved to (400, 223)
Screenshot: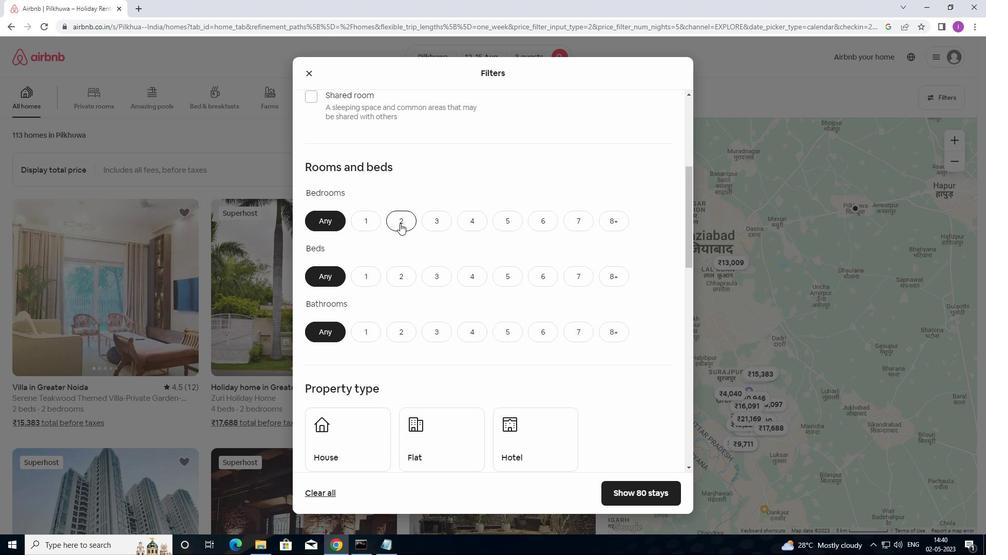 
Action: Mouse pressed left at (400, 223)
Screenshot: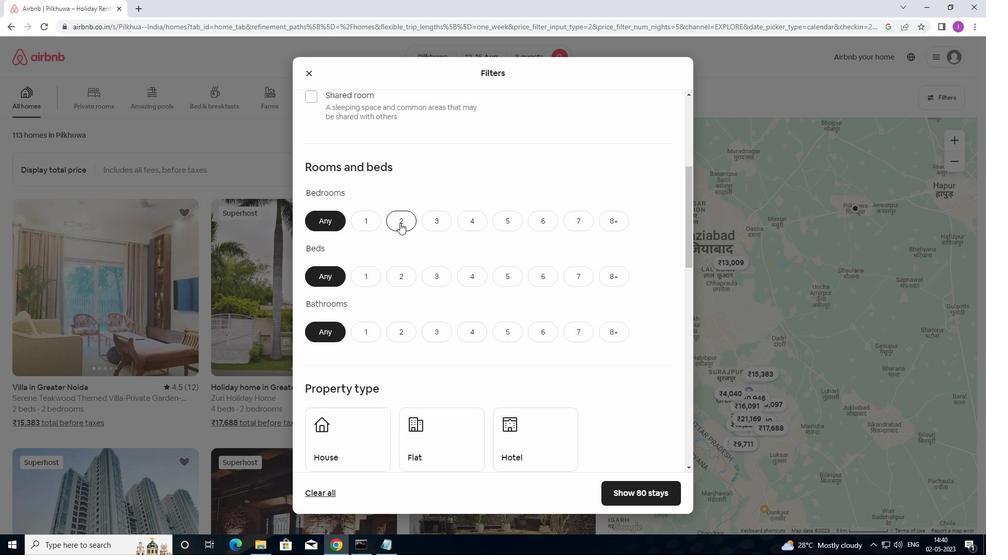 
Action: Mouse moved to (434, 278)
Screenshot: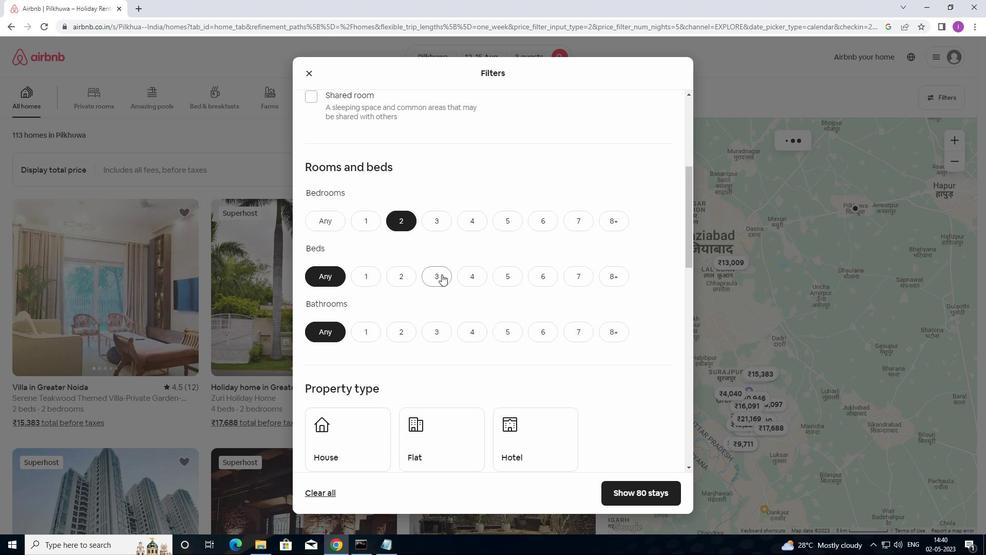 
Action: Mouse pressed left at (434, 278)
Screenshot: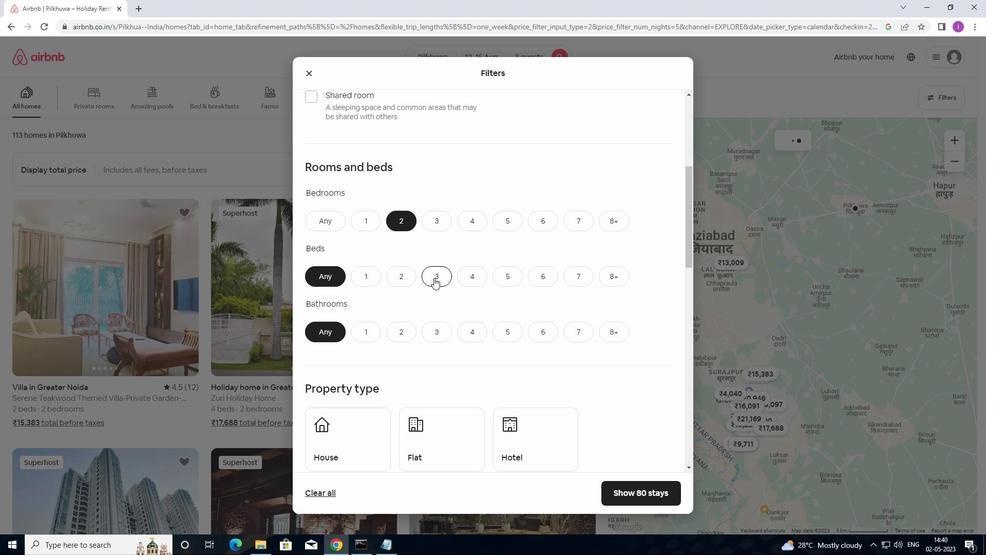 
Action: Mouse moved to (369, 327)
Screenshot: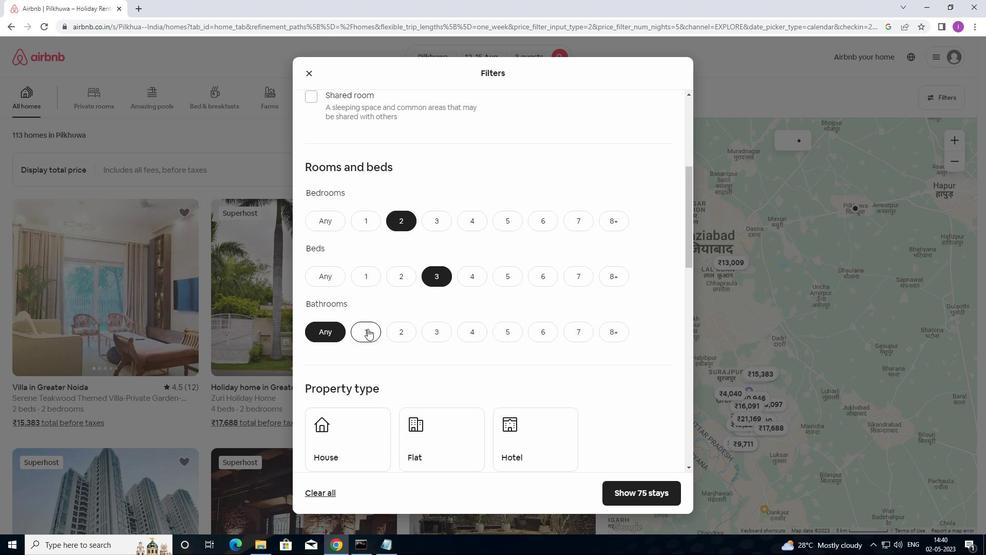 
Action: Mouse pressed left at (369, 327)
Screenshot: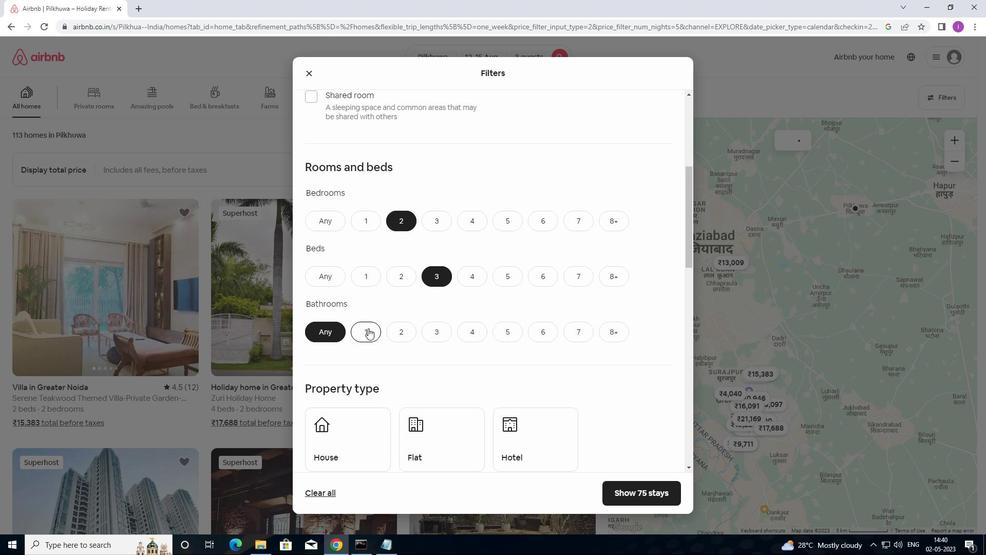 
Action: Mouse moved to (368, 329)
Screenshot: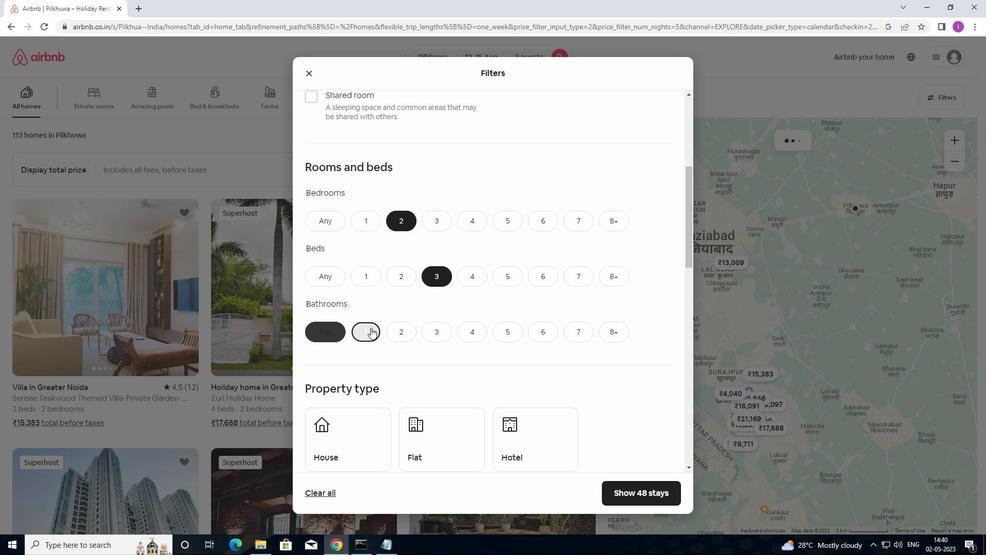 
Action: Mouse scrolled (368, 328) with delta (0, 0)
Screenshot: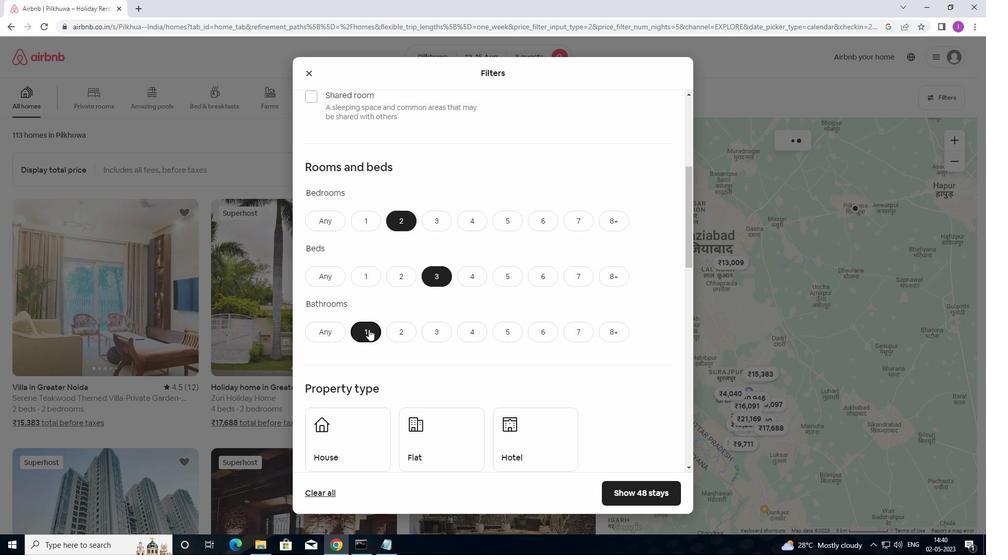 
Action: Mouse scrolled (368, 328) with delta (0, 0)
Screenshot: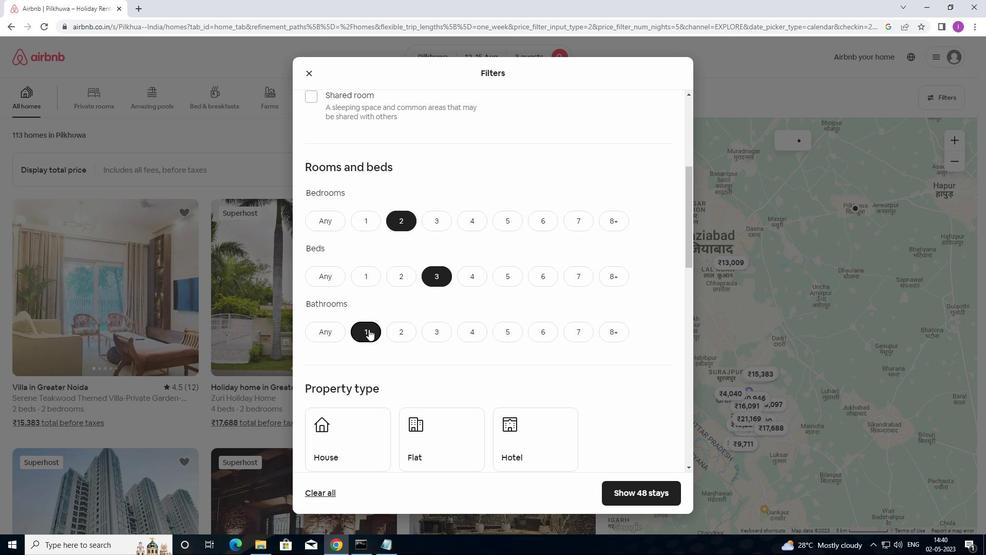 
Action: Mouse moved to (368, 328)
Screenshot: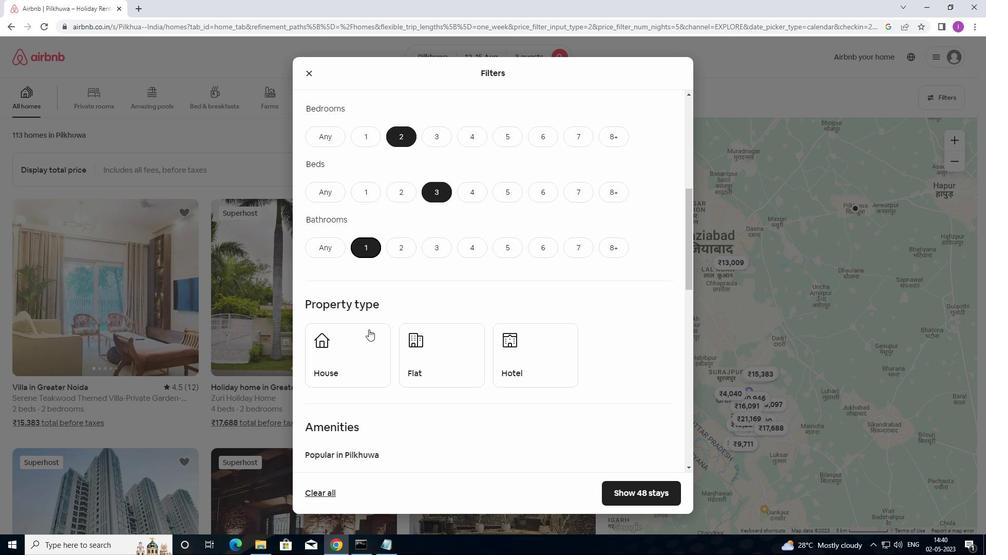 
Action: Mouse scrolled (368, 327) with delta (0, 0)
Screenshot: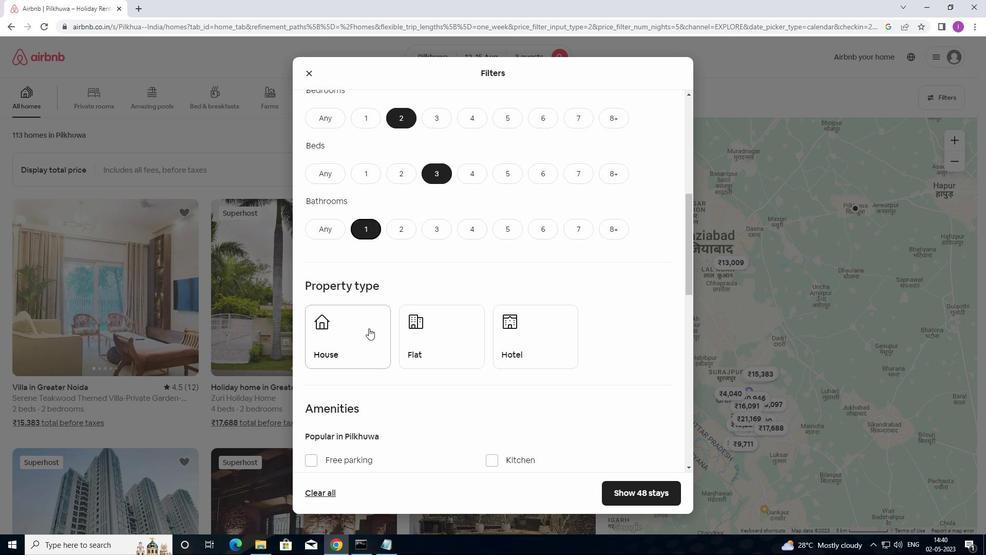 
Action: Mouse moved to (371, 326)
Screenshot: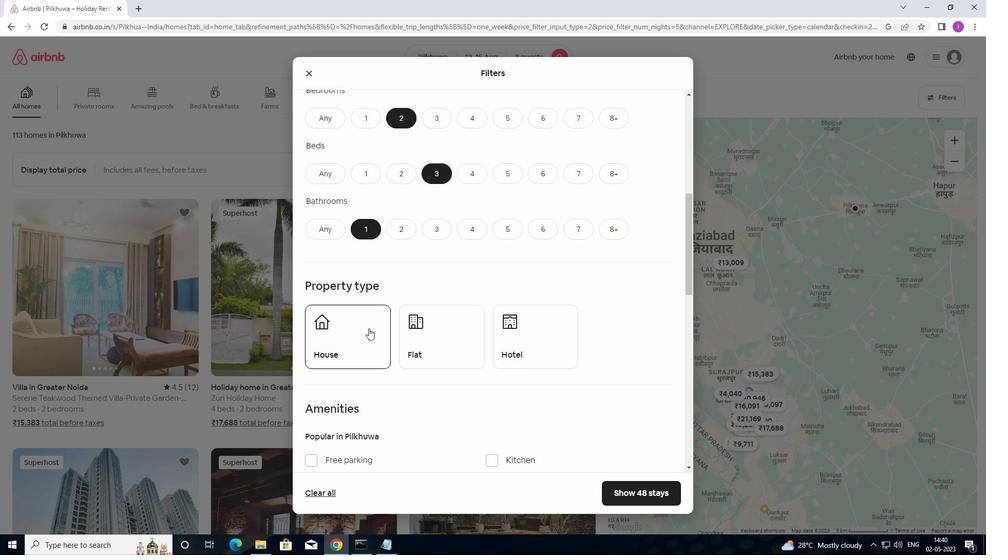 
Action: Mouse scrolled (371, 325) with delta (0, 0)
Screenshot: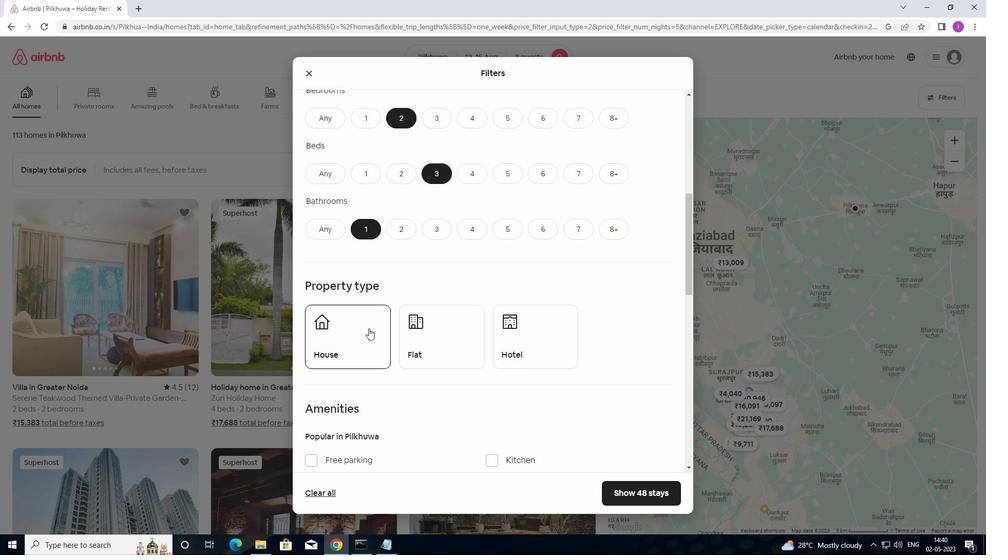 
Action: Mouse moved to (376, 321)
Screenshot: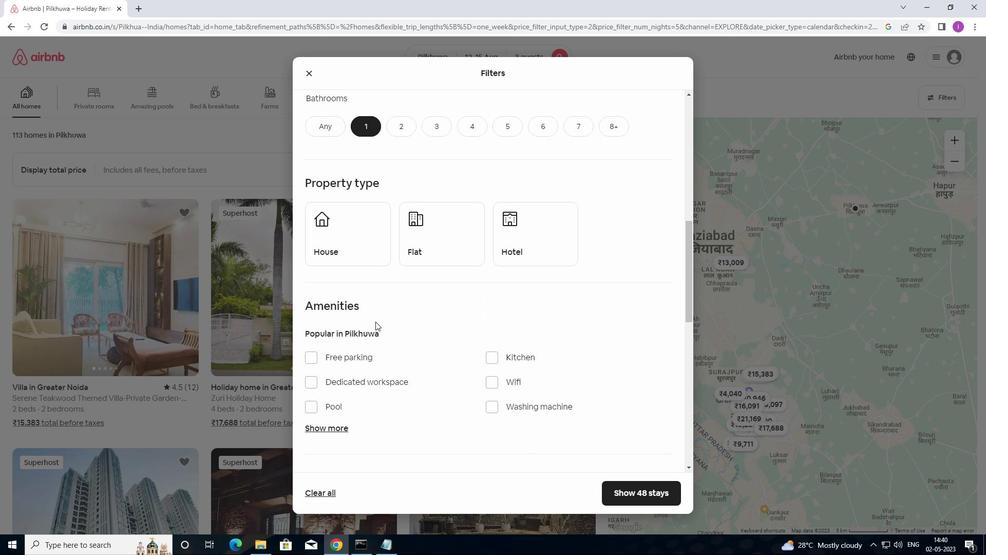 
Action: Mouse scrolled (376, 320) with delta (0, 0)
Screenshot: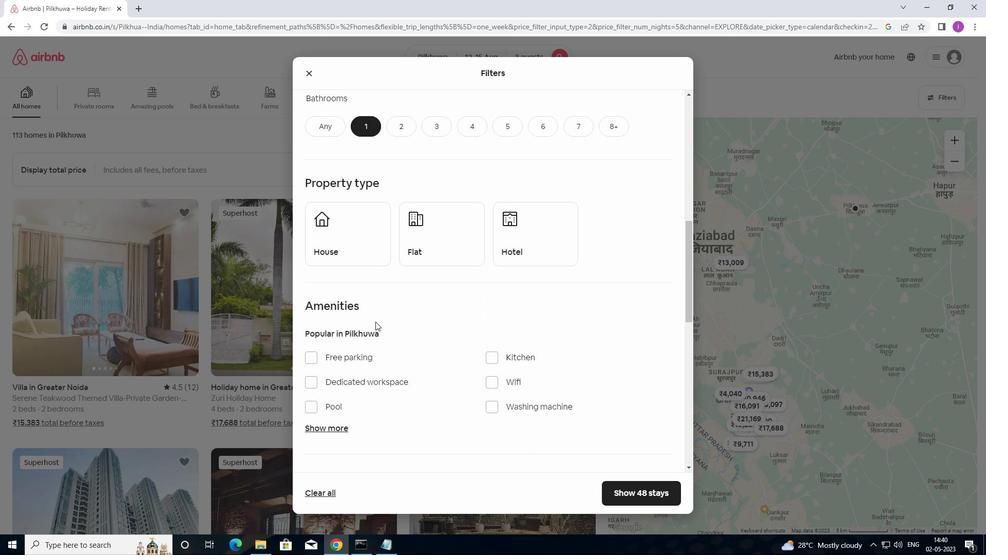 
Action: Mouse moved to (359, 194)
Screenshot: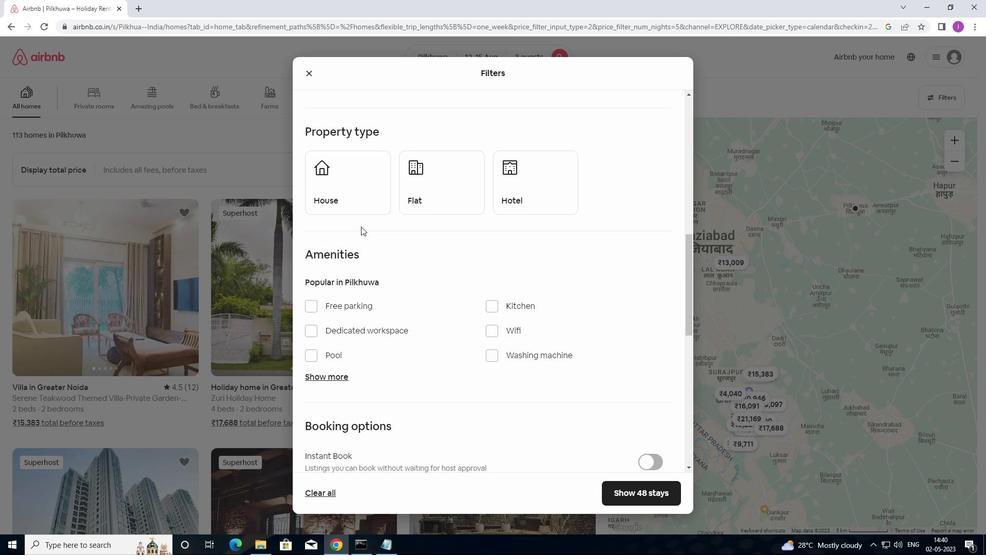 
Action: Mouse pressed left at (359, 194)
Screenshot: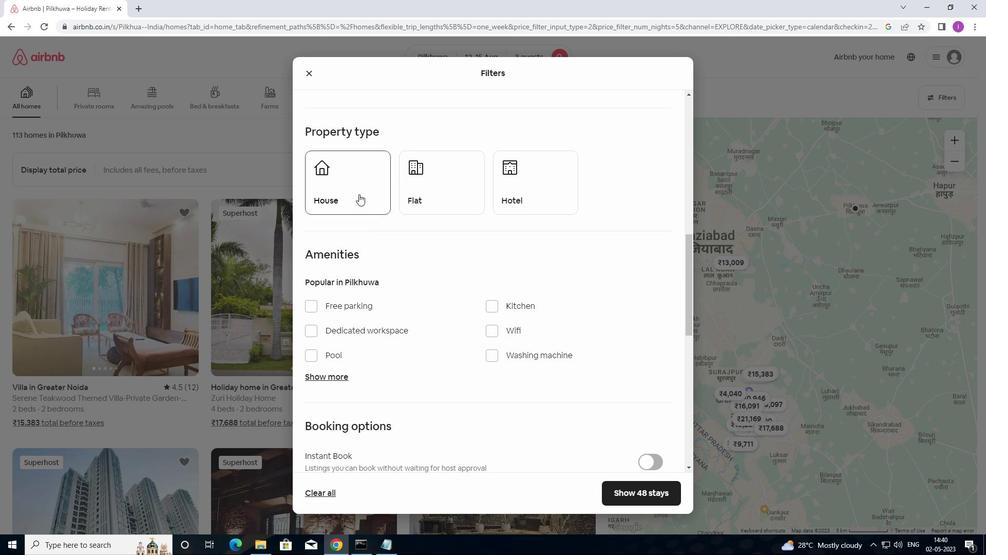 
Action: Mouse moved to (420, 201)
Screenshot: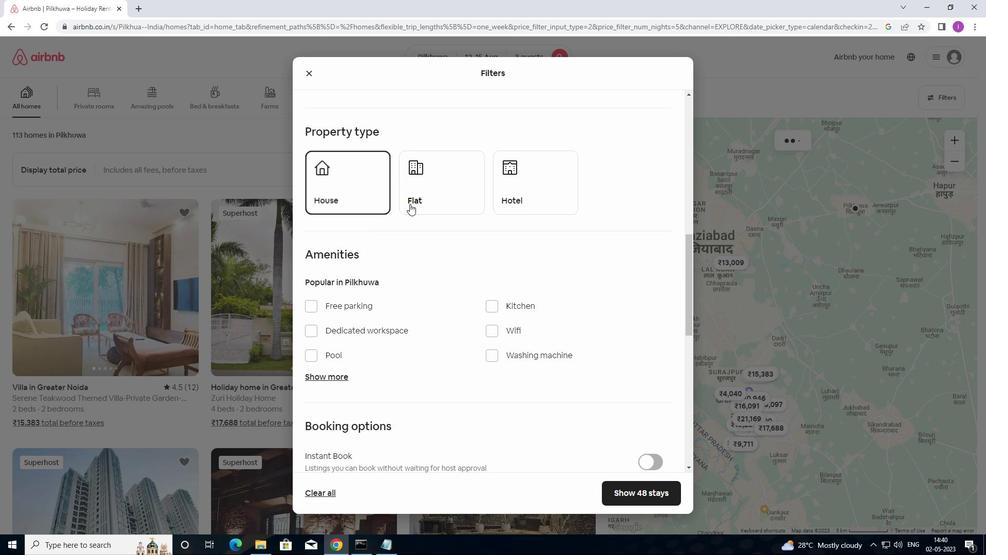 
Action: Mouse pressed left at (420, 201)
Screenshot: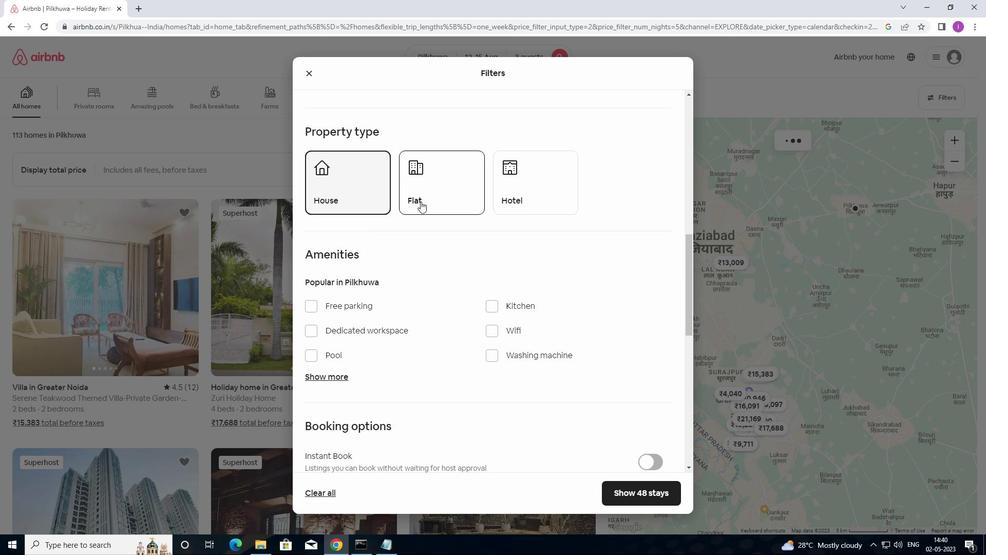 
Action: Mouse moved to (463, 321)
Screenshot: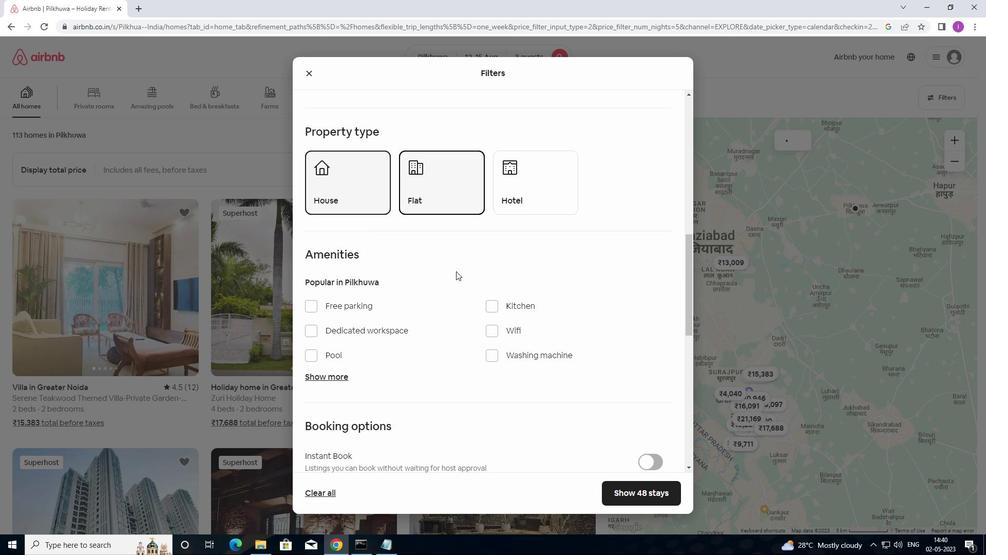 
Action: Mouse scrolled (463, 320) with delta (0, 0)
Screenshot: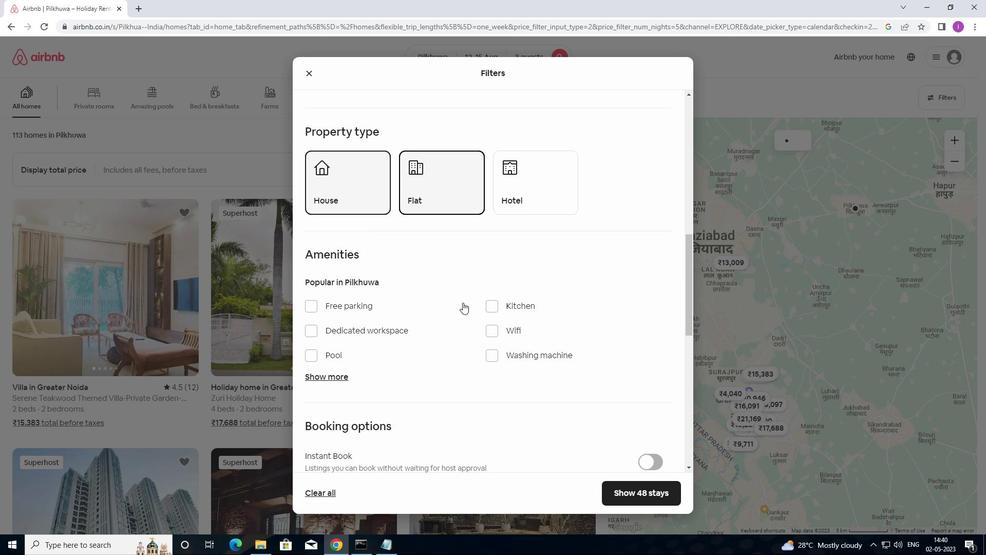 
Action: Mouse moved to (463, 321)
Screenshot: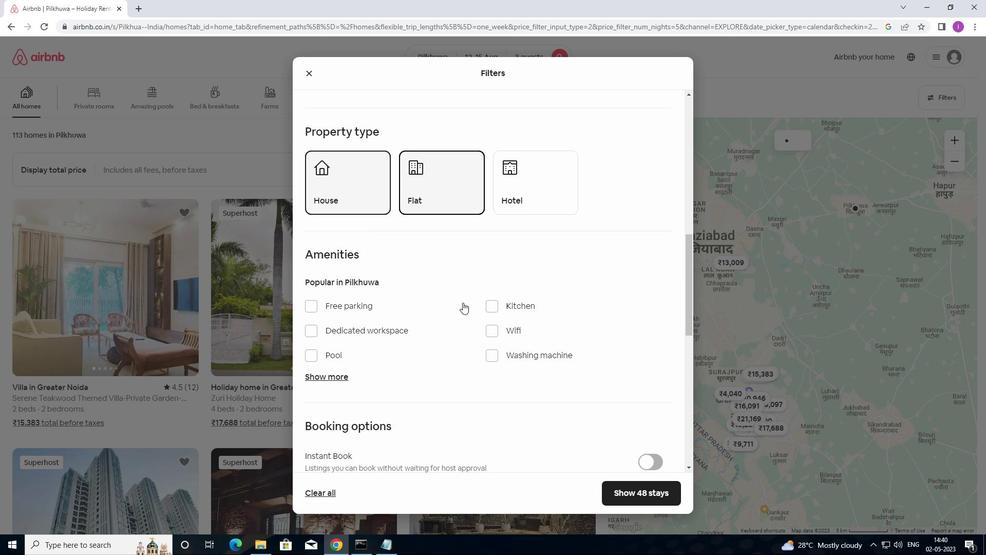
Action: Mouse scrolled (463, 321) with delta (0, 0)
Screenshot: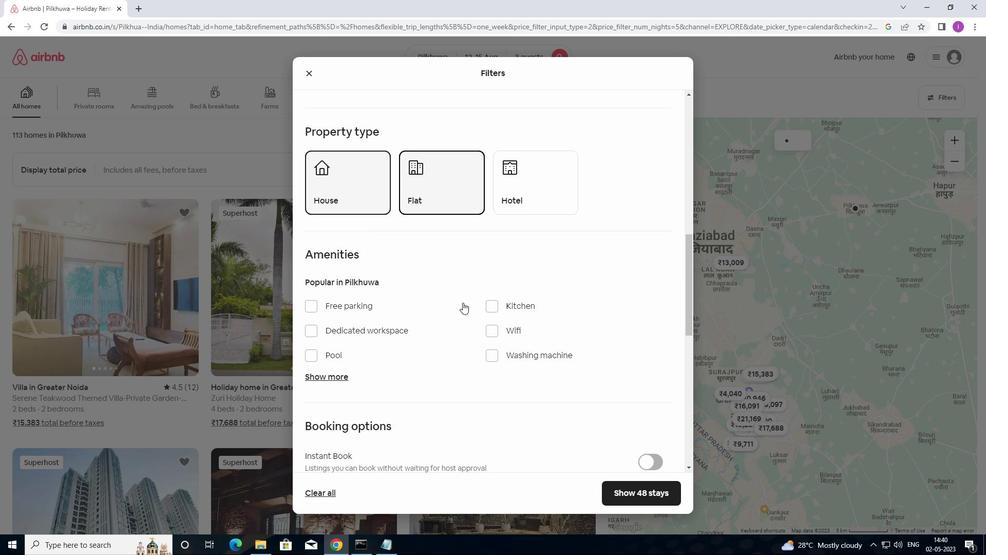 
Action: Mouse moved to (463, 322)
Screenshot: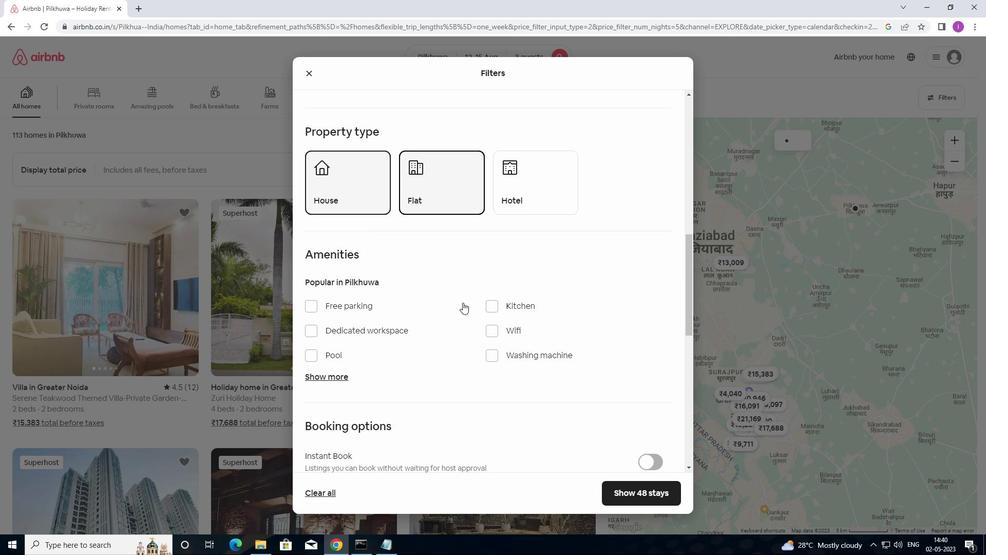 
Action: Mouse scrolled (463, 321) with delta (0, 0)
Screenshot: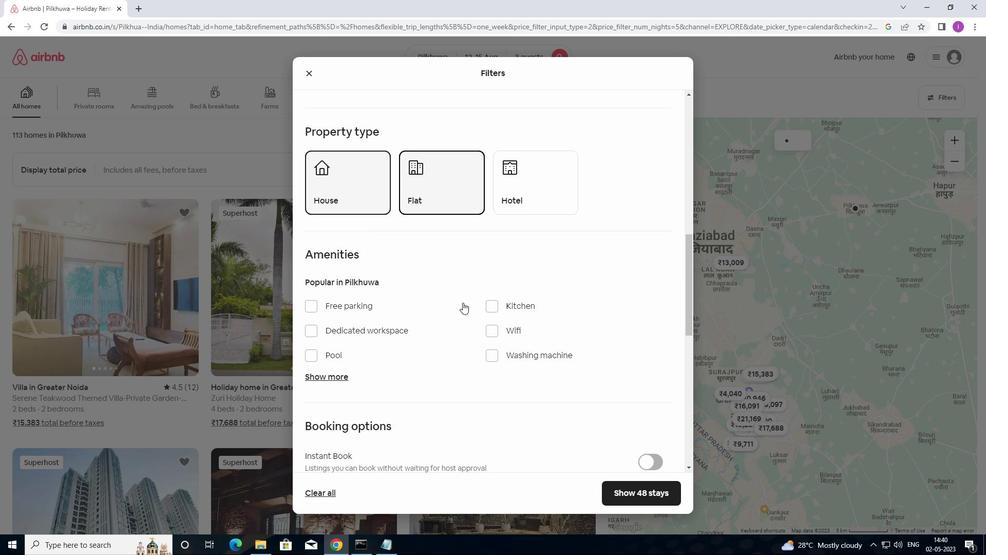 
Action: Mouse moved to (652, 344)
Screenshot: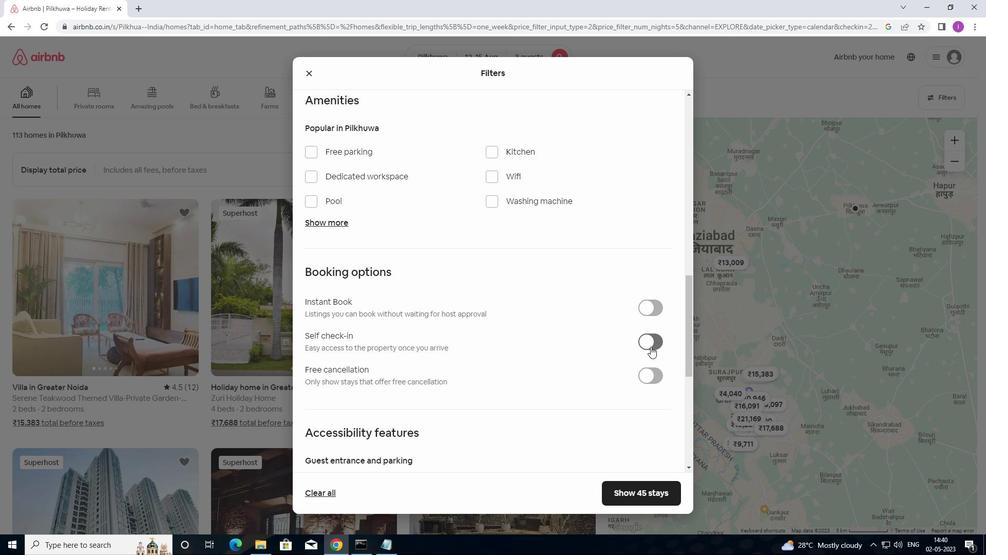 
Action: Mouse pressed left at (652, 344)
Screenshot: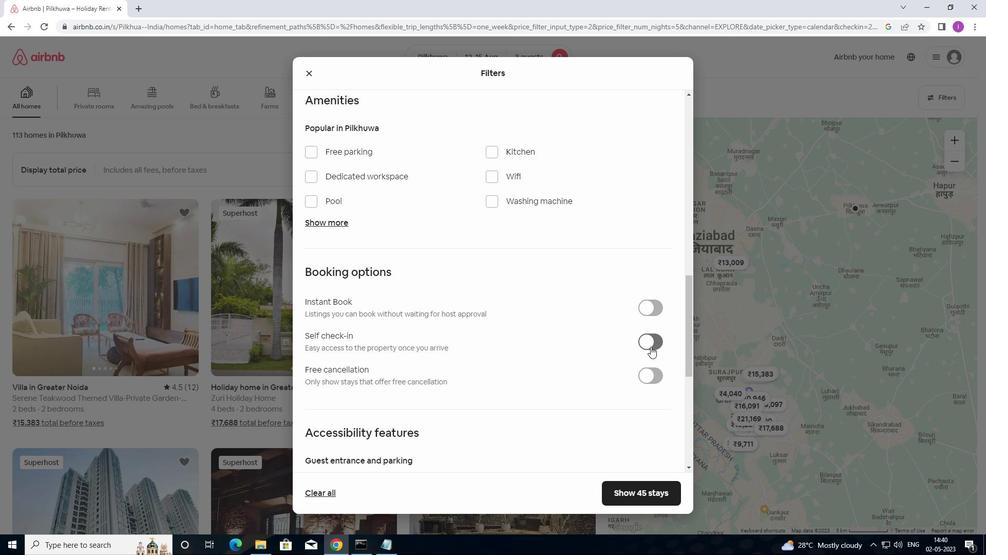 
Action: Mouse moved to (634, 344)
Screenshot: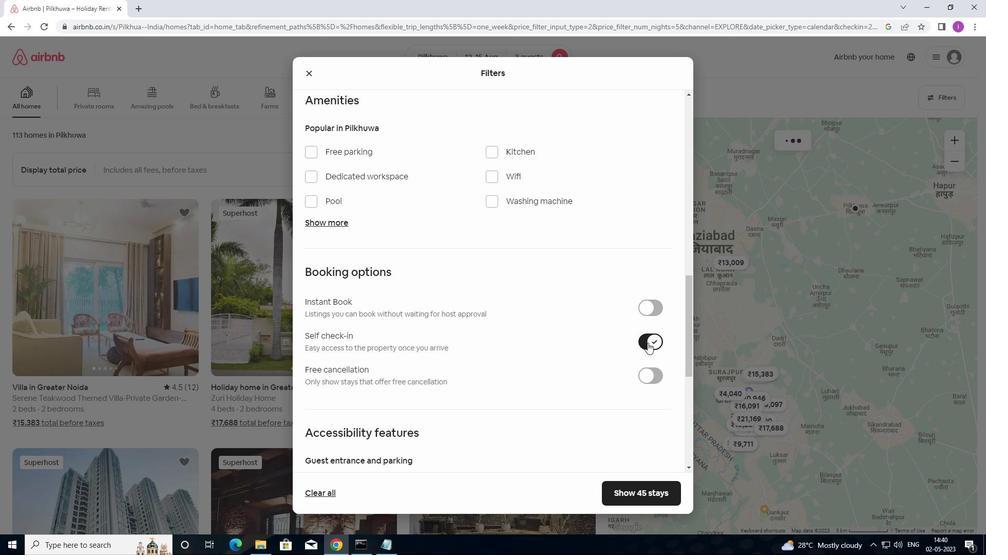 
Action: Mouse scrolled (634, 344) with delta (0, 0)
Screenshot: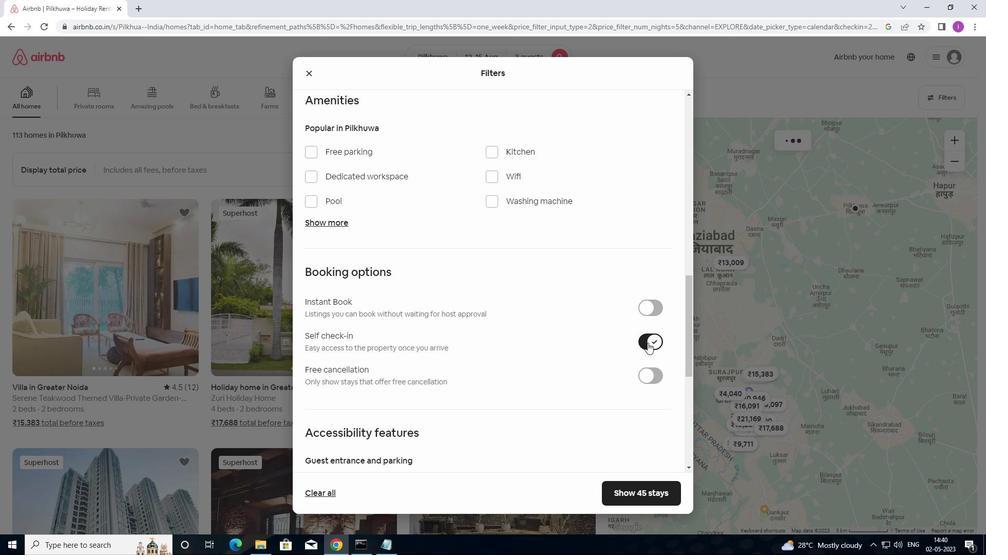
Action: Mouse moved to (630, 346)
Screenshot: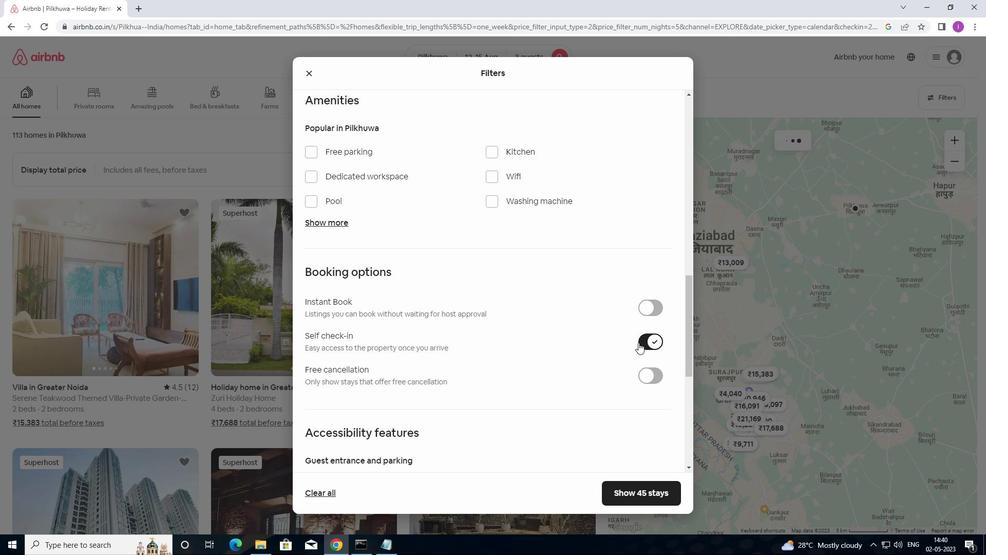 
Action: Mouse scrolled (630, 346) with delta (0, 0)
Screenshot: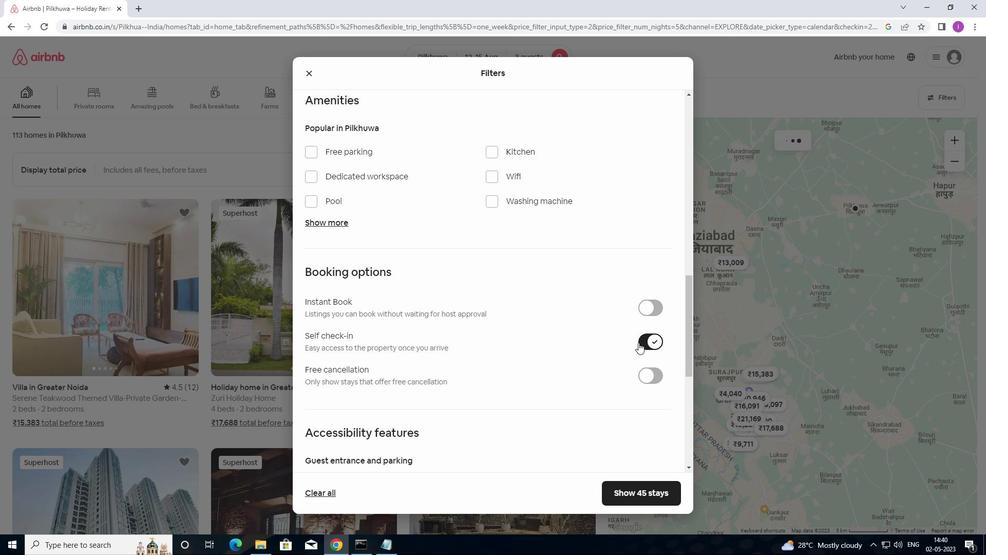 
Action: Mouse moved to (626, 347)
Screenshot: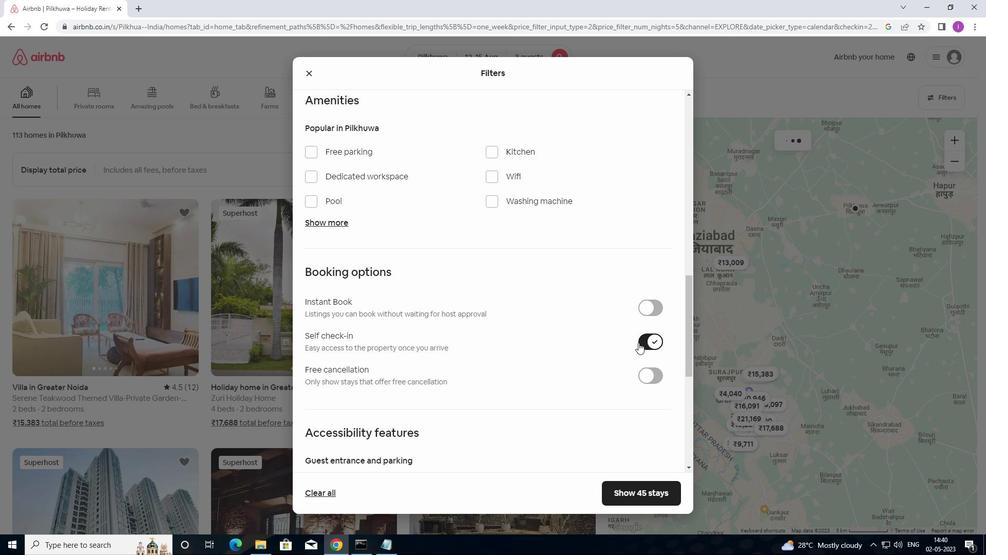 
Action: Mouse scrolled (626, 347) with delta (0, 0)
Screenshot: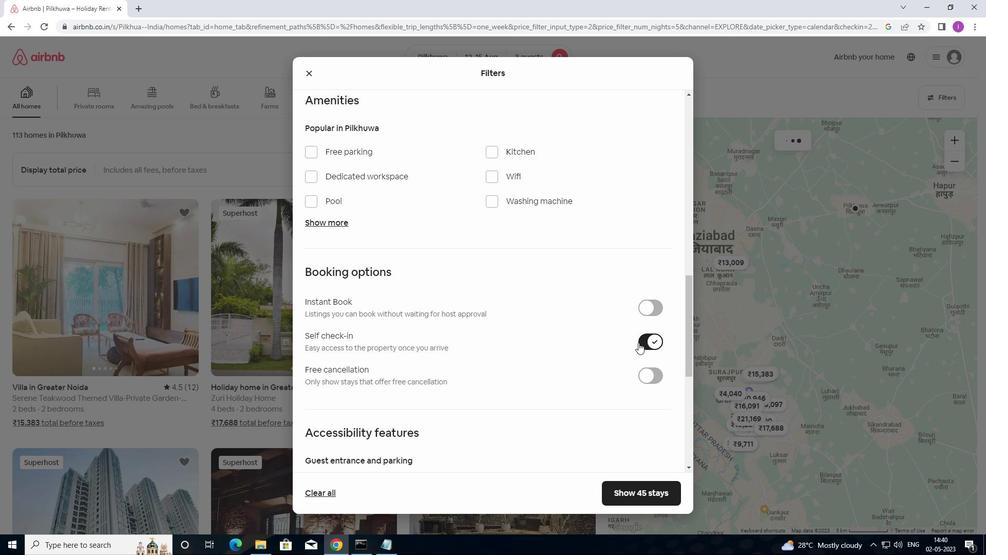 
Action: Mouse moved to (602, 344)
Screenshot: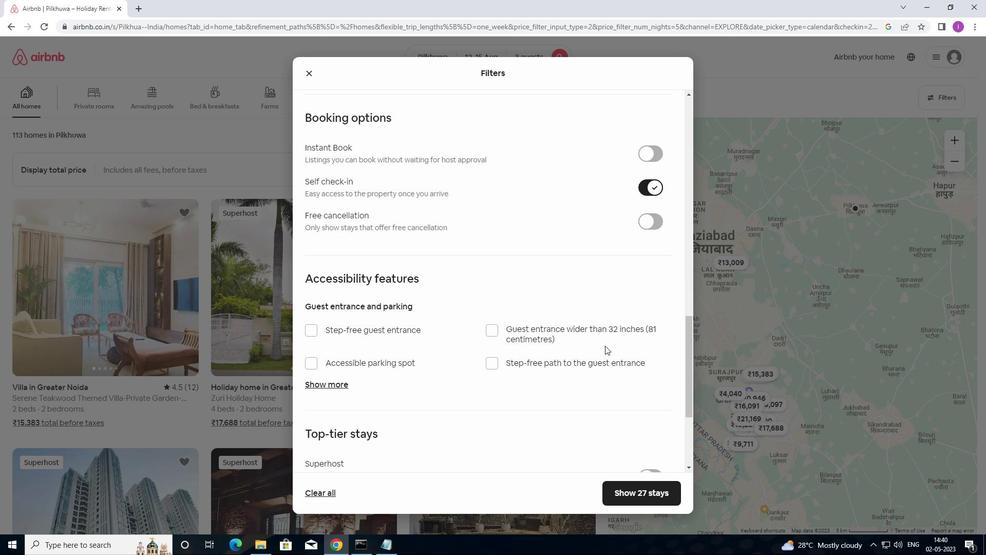 
Action: Mouse scrolled (602, 343) with delta (0, 0)
Screenshot: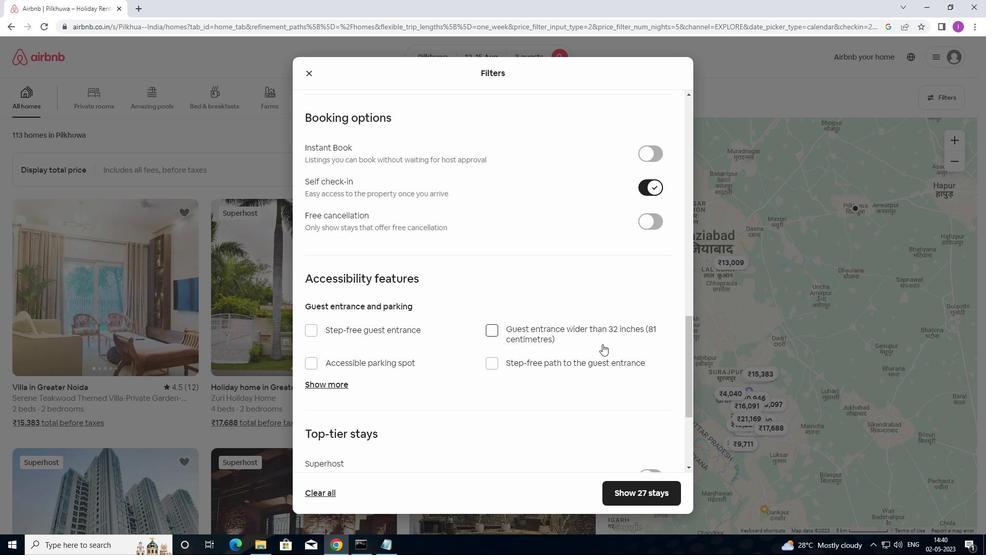 
Action: Mouse moved to (601, 344)
Screenshot: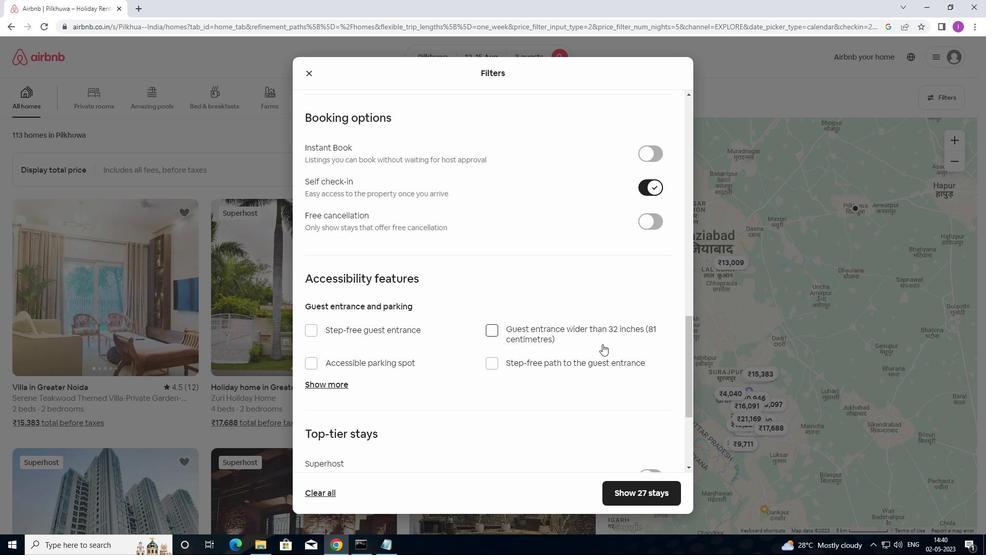 
Action: Mouse scrolled (601, 343) with delta (0, 0)
Screenshot: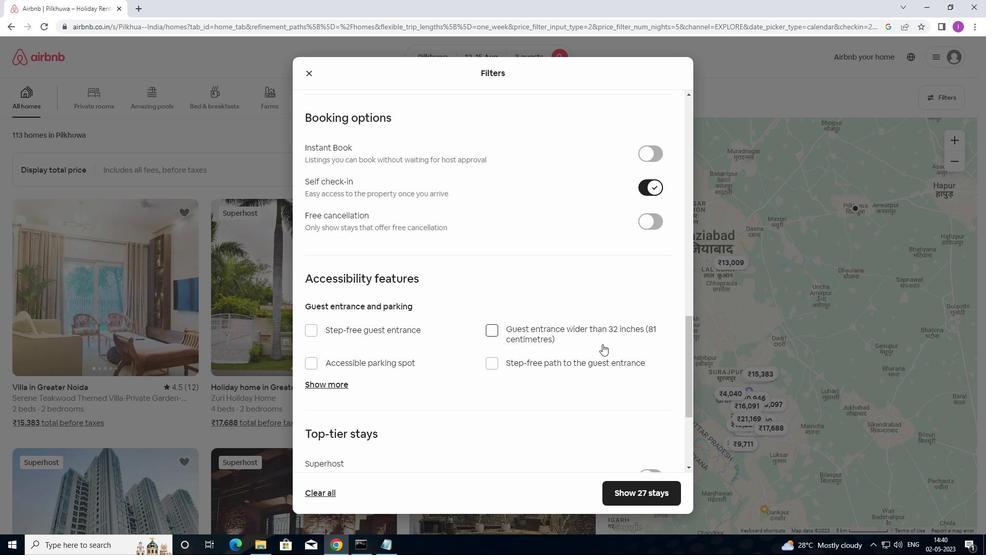 
Action: Mouse moved to (601, 345)
Screenshot: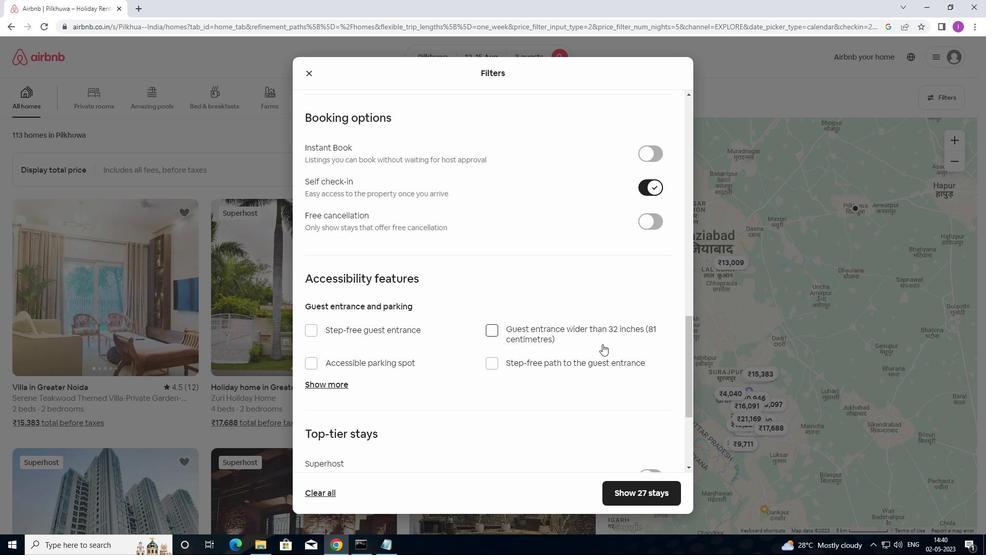 
Action: Mouse scrolled (601, 344) with delta (0, 0)
Screenshot: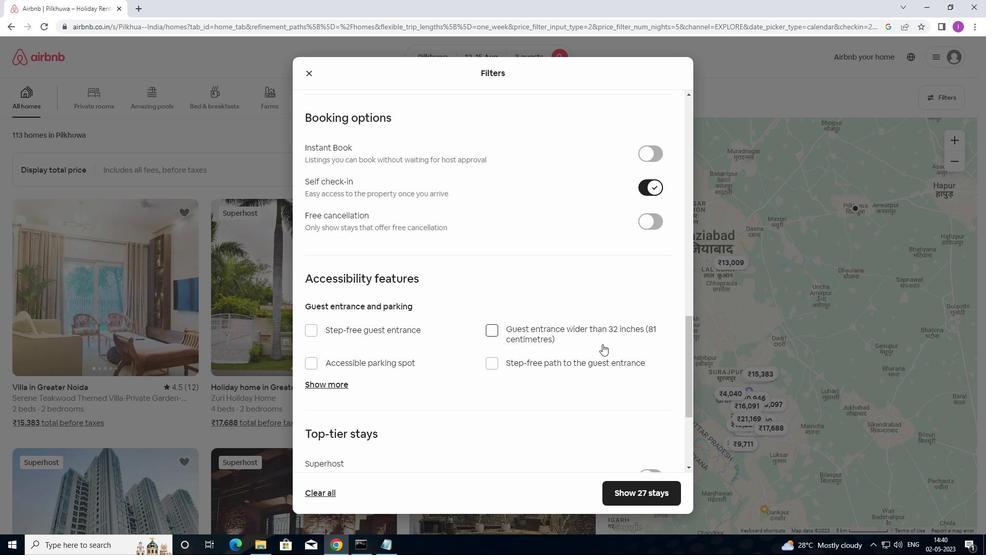 
Action: Mouse moved to (483, 372)
Screenshot: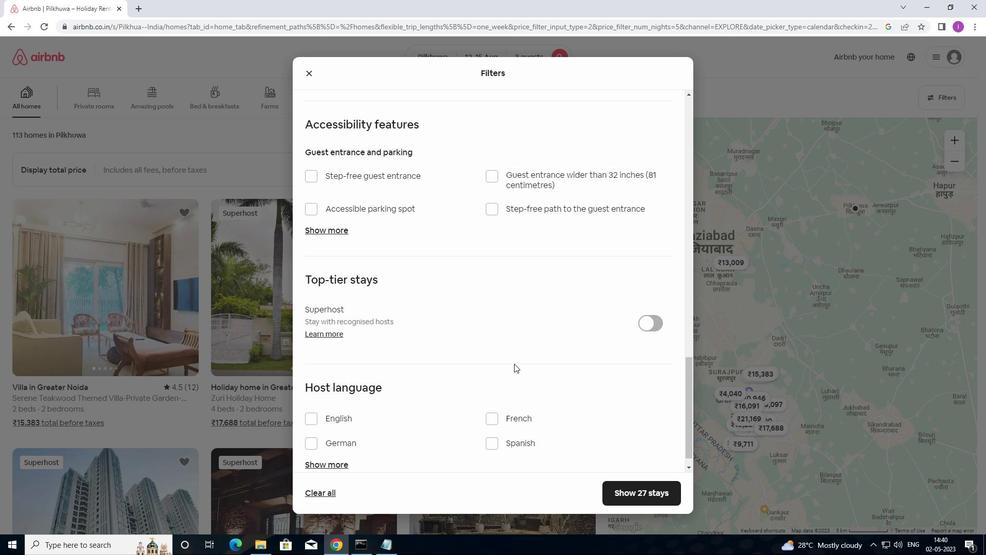 
Action: Mouse scrolled (483, 371) with delta (0, 0)
Screenshot: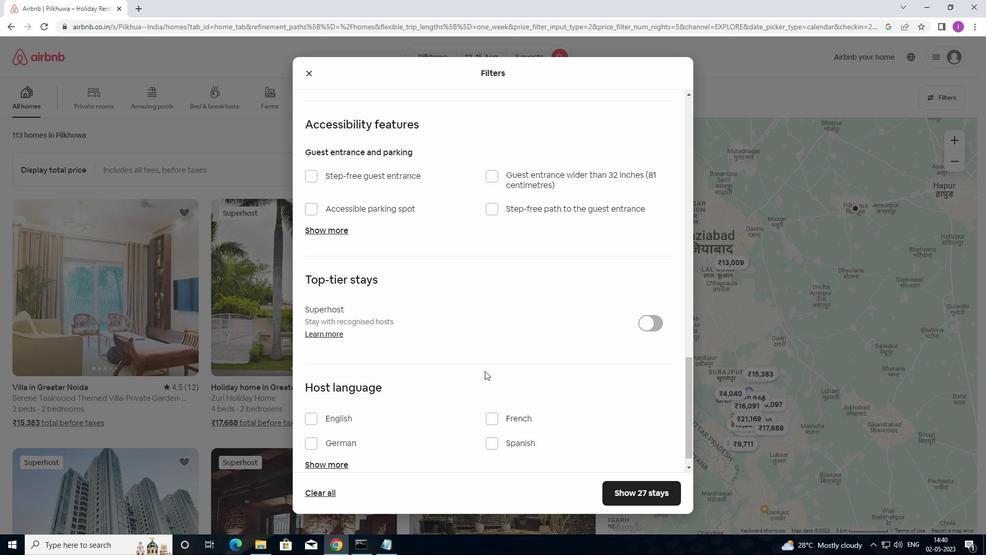 
Action: Mouse moved to (485, 372)
Screenshot: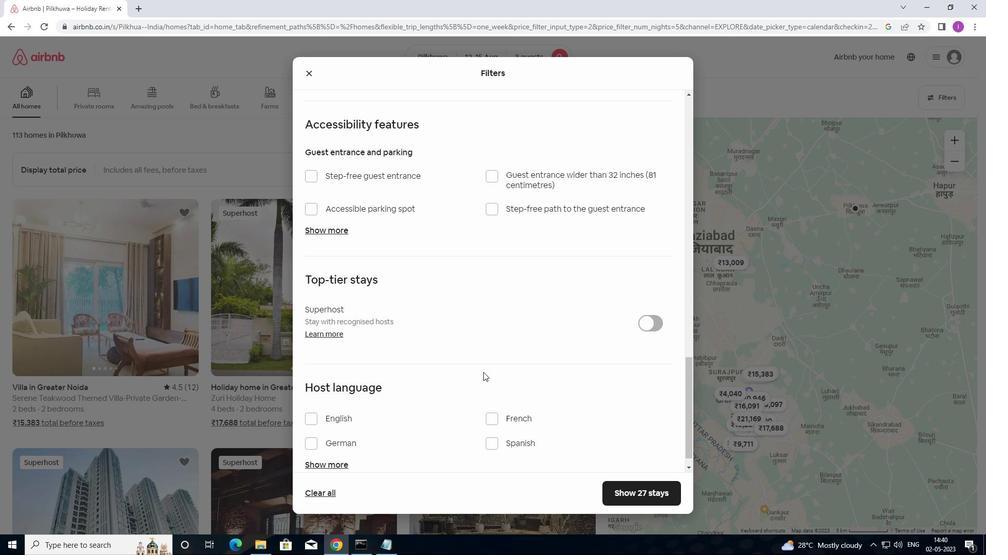 
Action: Mouse scrolled (485, 372) with delta (0, 0)
Screenshot: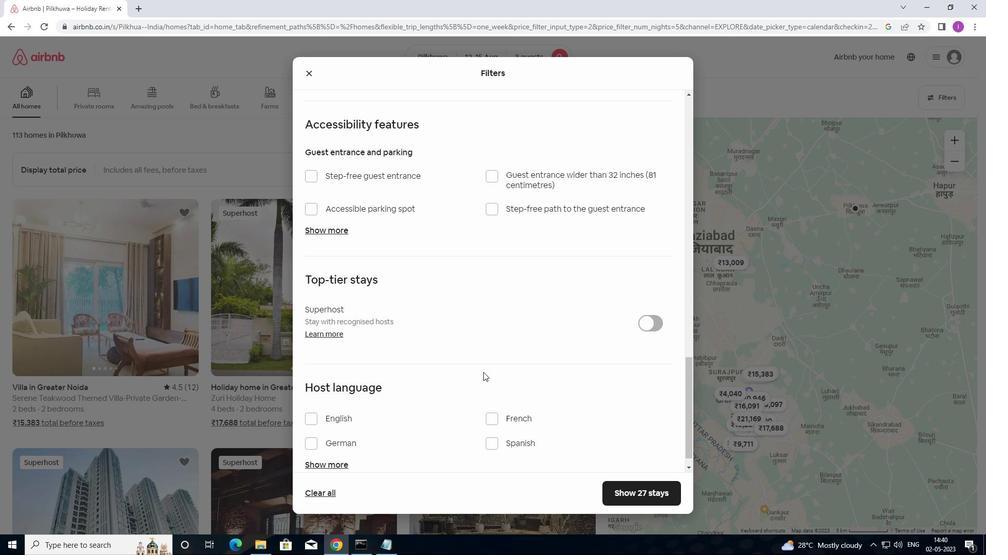 
Action: Mouse moved to (495, 373)
Screenshot: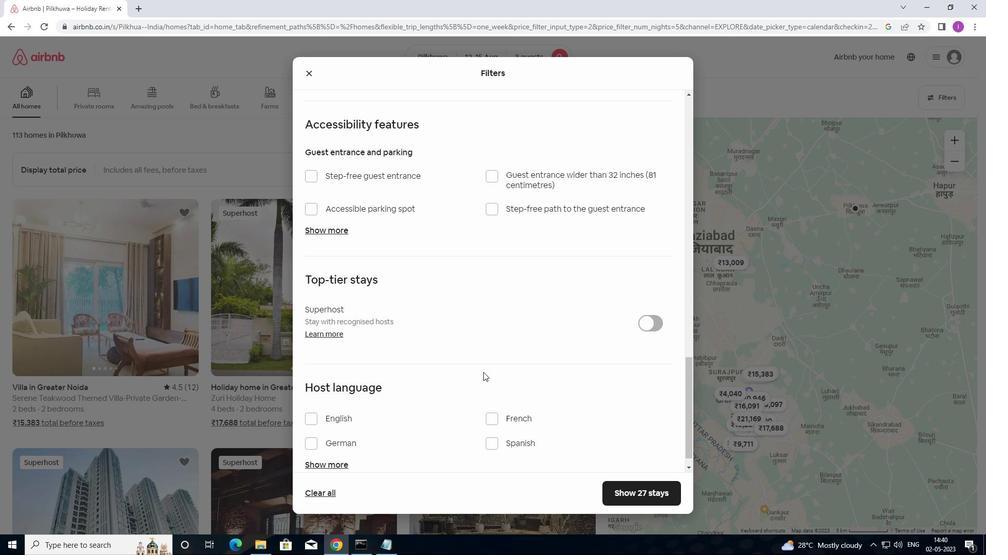 
Action: Mouse scrolled (495, 372) with delta (0, 0)
Screenshot: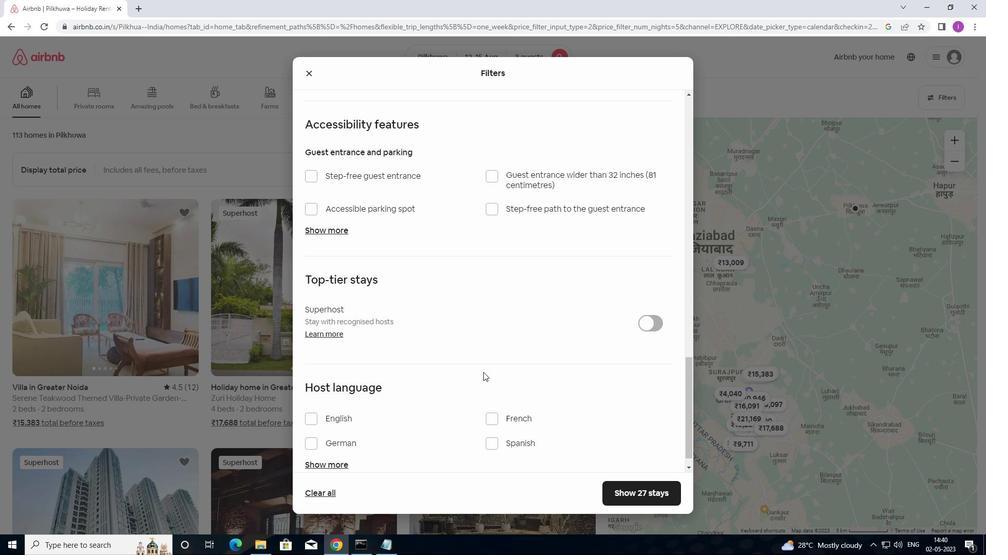 
Action: Mouse moved to (510, 375)
Screenshot: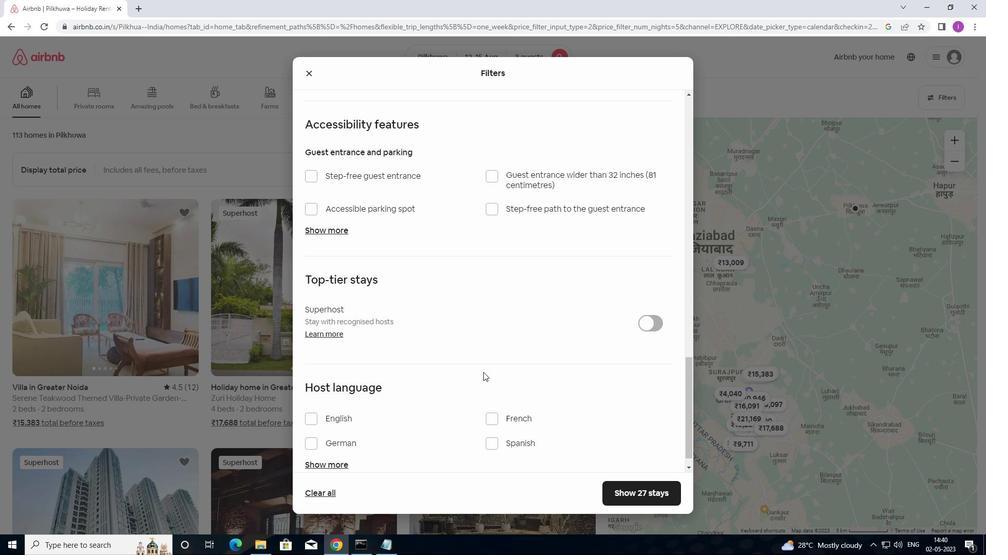 
Action: Mouse scrolled (510, 374) with delta (0, 0)
Screenshot: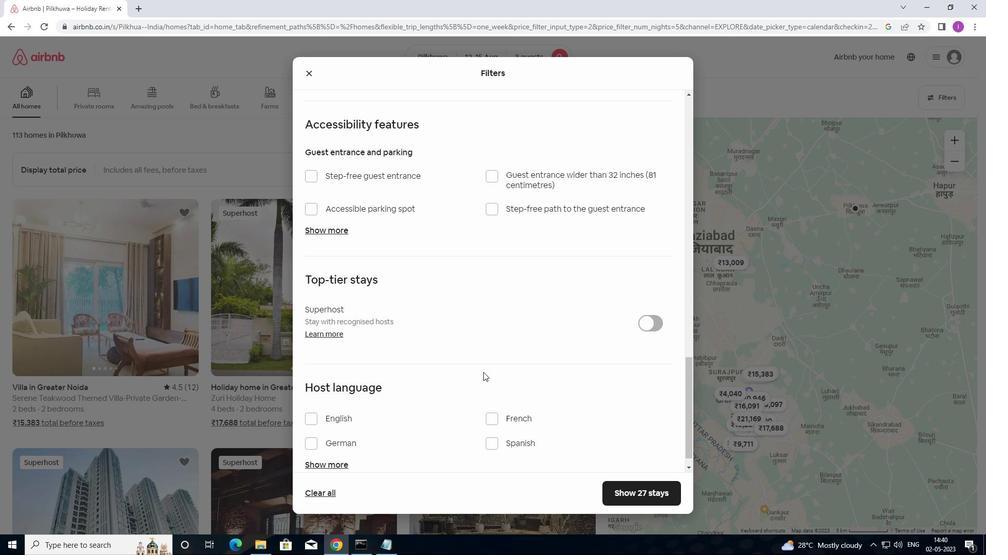 
Action: Mouse moved to (514, 375)
Screenshot: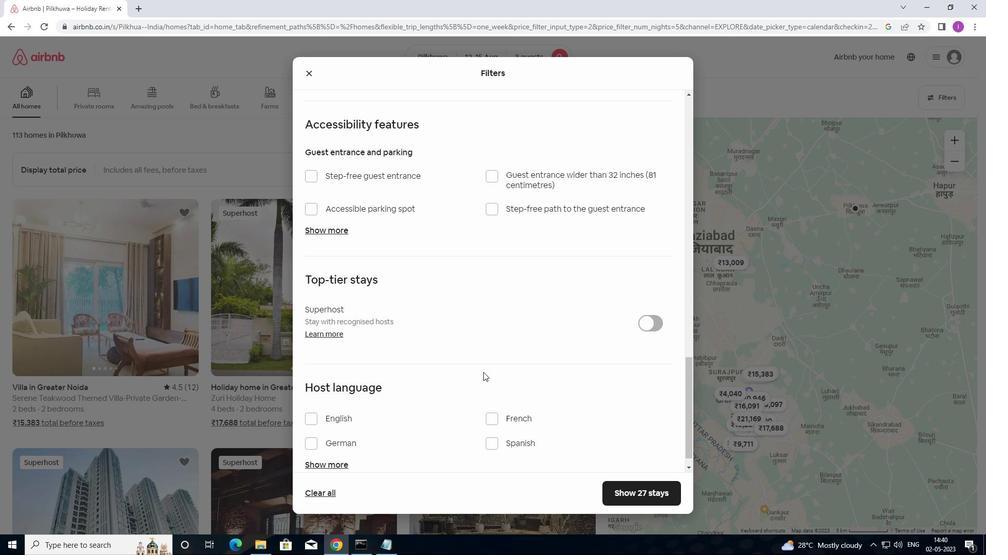 
Action: Mouse scrolled (514, 374) with delta (0, 0)
Screenshot: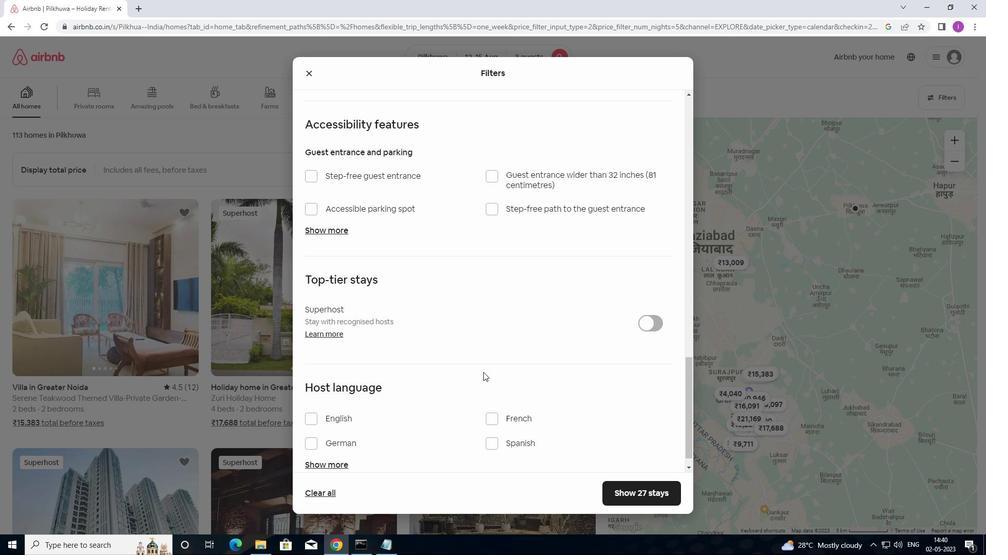 
Action: Mouse moved to (311, 399)
Screenshot: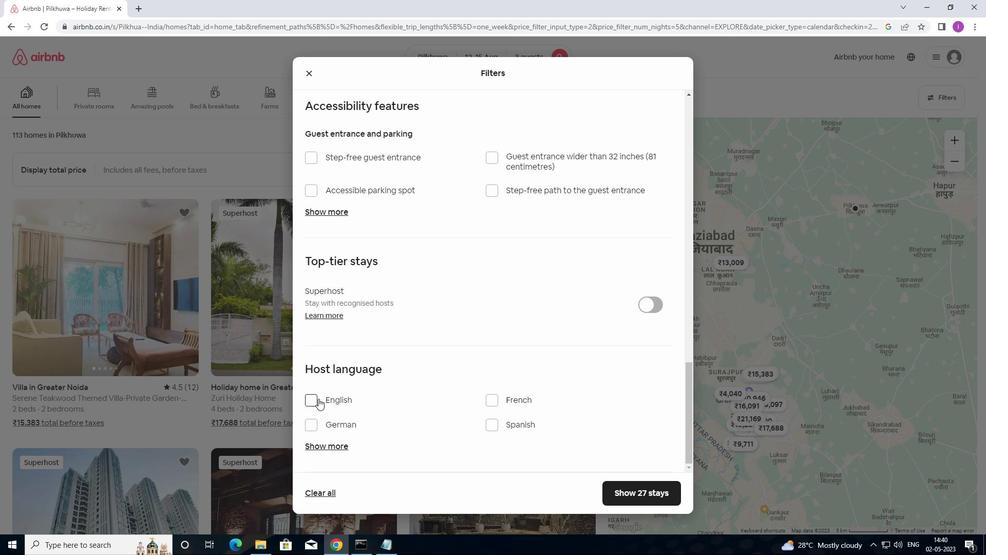 
Action: Mouse pressed left at (311, 399)
Screenshot: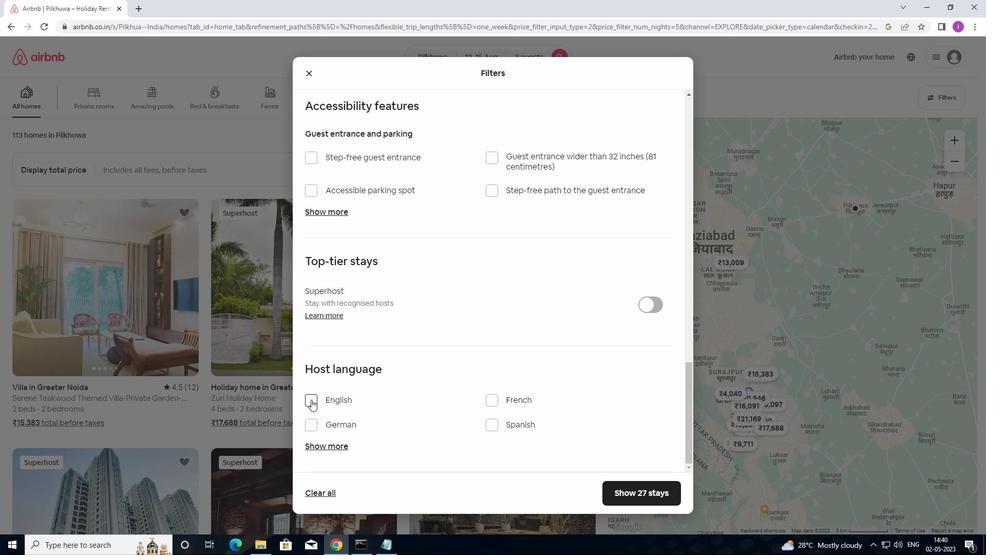 
Action: Mouse moved to (499, 334)
Screenshot: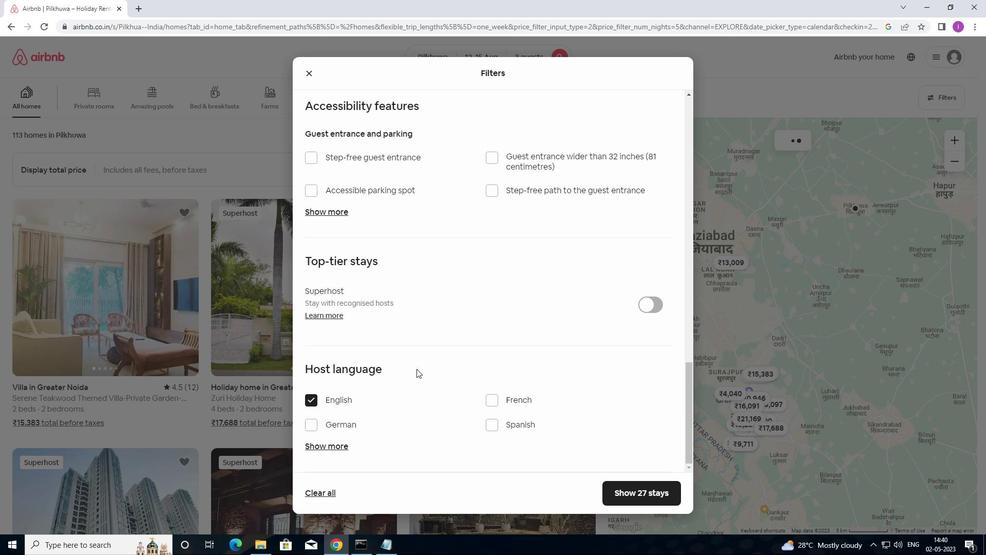 
Action: Mouse scrolled (499, 335) with delta (0, 0)
Screenshot: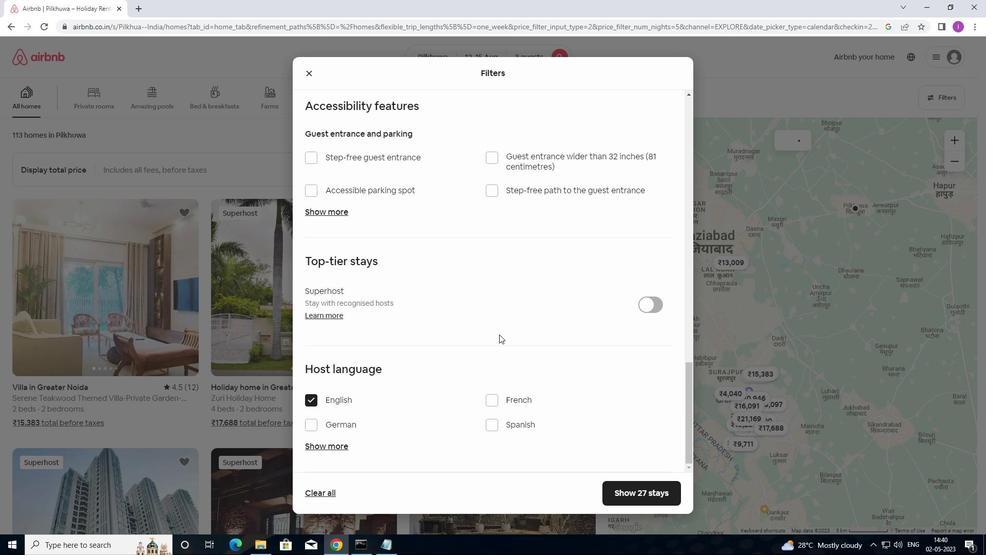 
Action: Mouse scrolled (499, 335) with delta (0, 0)
Screenshot: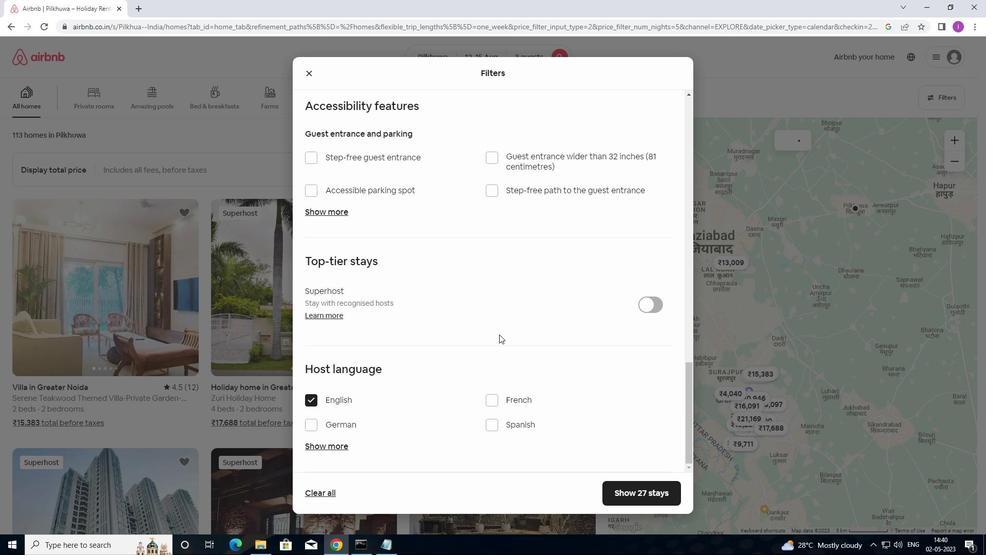 
Action: Mouse scrolled (499, 335) with delta (0, 0)
Screenshot: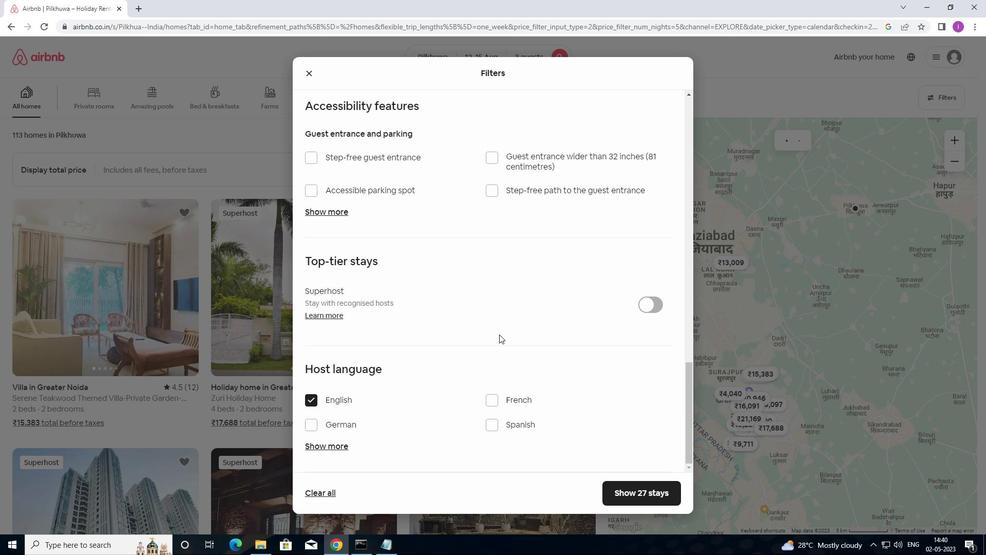 
Action: Mouse scrolled (499, 335) with delta (0, 0)
Screenshot: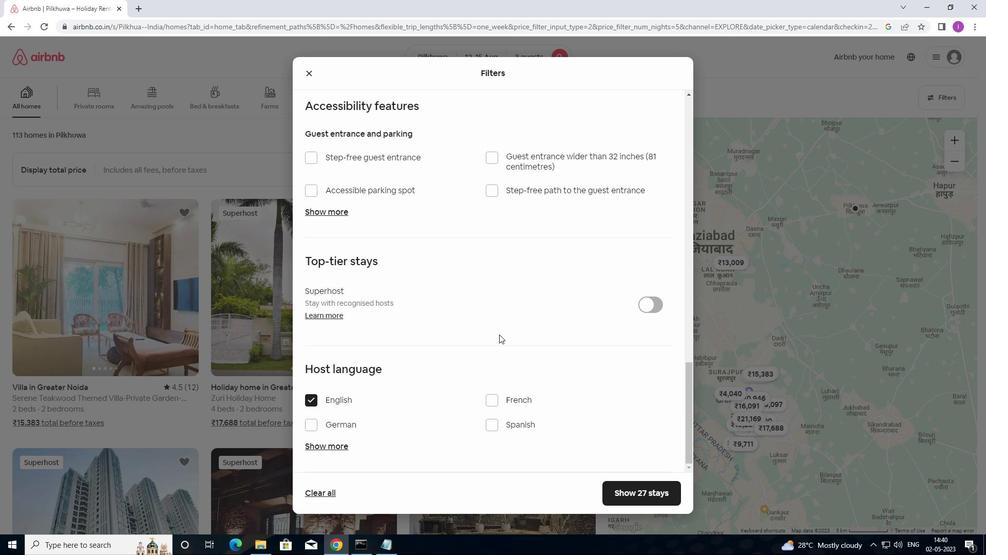 
Action: Mouse scrolled (499, 334) with delta (0, 0)
Screenshot: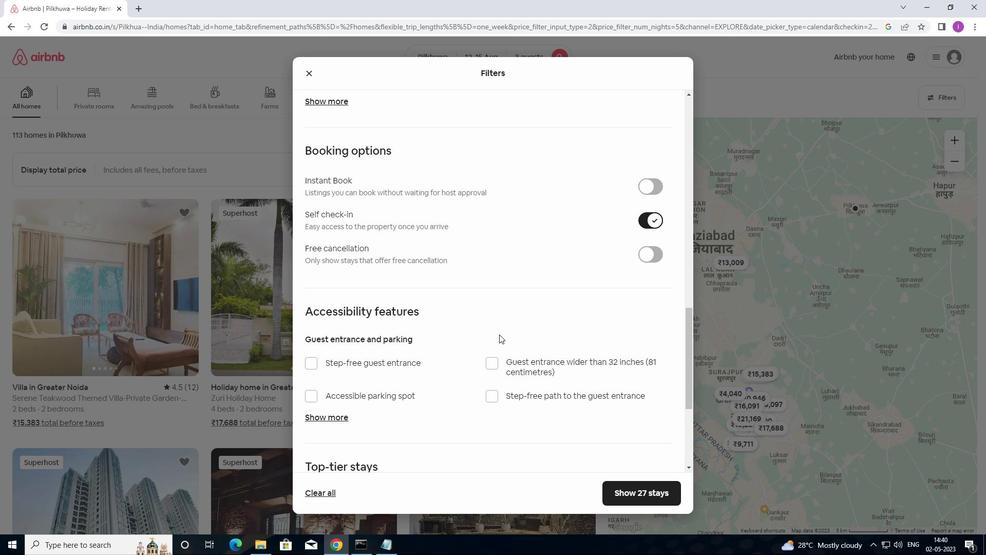 
Action: Mouse scrolled (499, 334) with delta (0, 0)
Screenshot: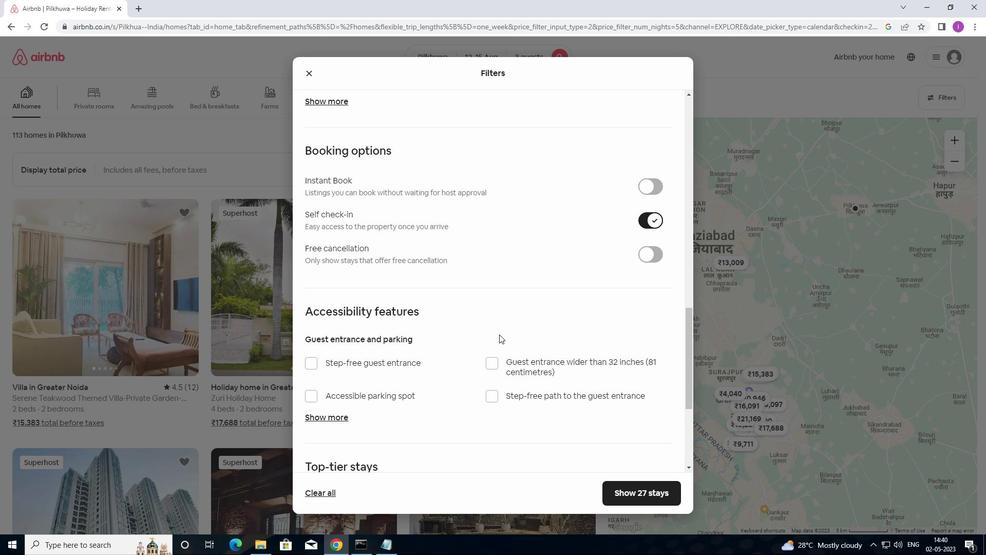 
Action: Mouse scrolled (499, 334) with delta (0, 0)
Screenshot: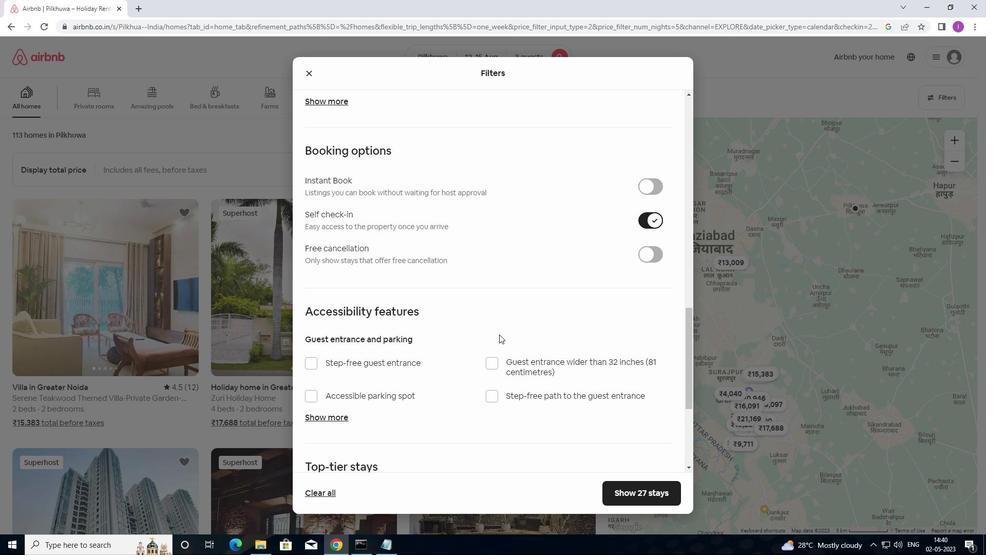 
Action: Mouse scrolled (499, 334) with delta (0, 0)
Screenshot: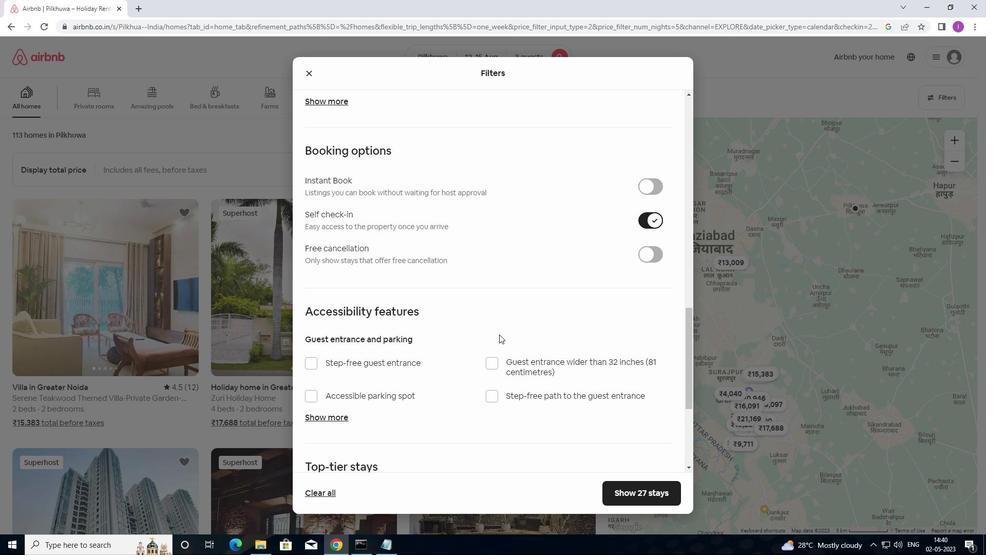 
Action: Mouse moved to (645, 492)
Screenshot: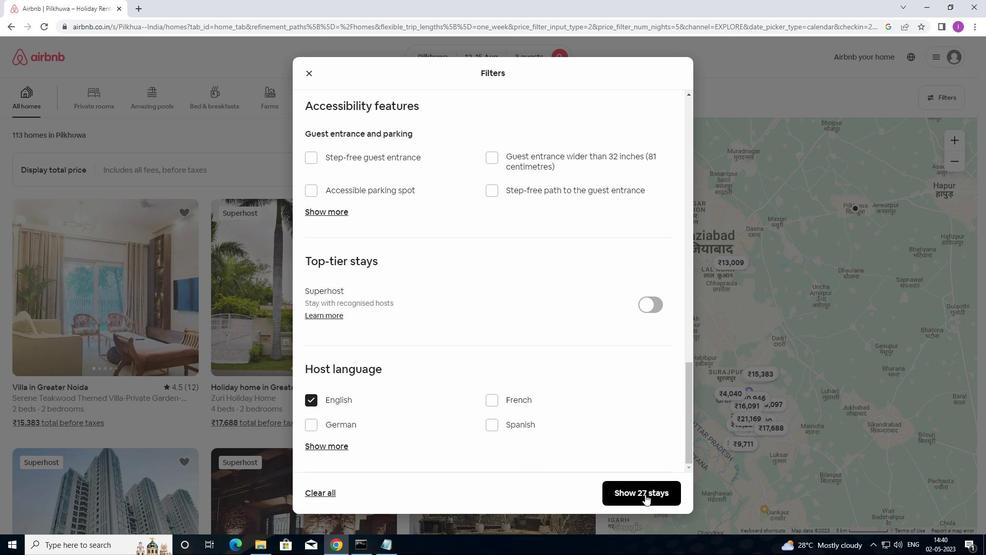 
Action: Mouse pressed left at (645, 492)
Screenshot: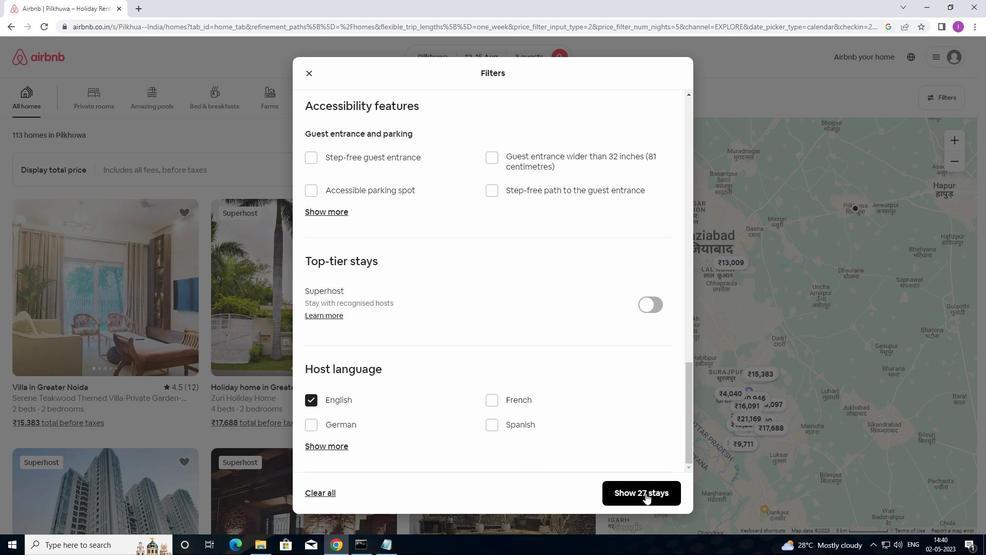 
Action: Mouse moved to (648, 477)
Screenshot: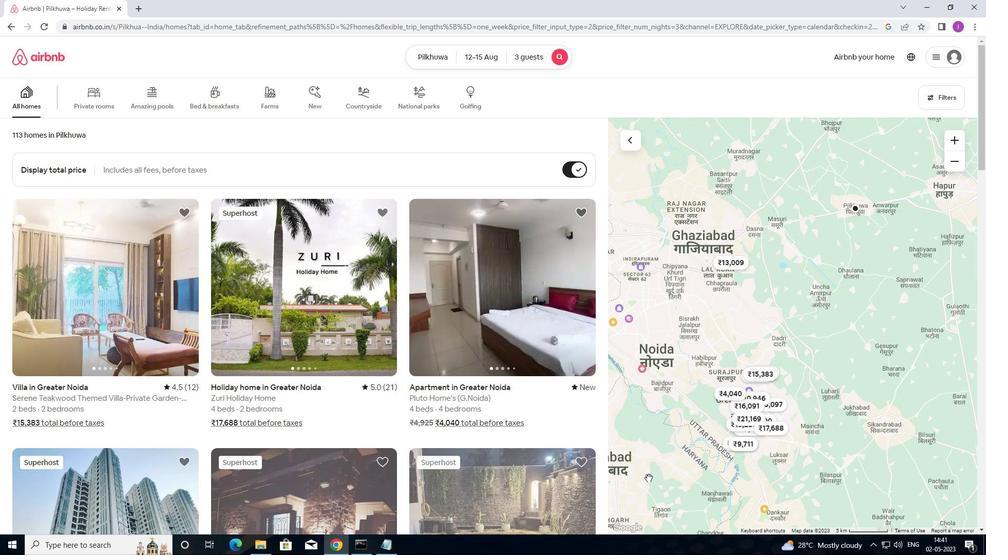 
